 Task: Look for space in Campo Alegre, Brazil from 6th September, 2023 to 10th September, 2023 for 1 adult in price range Rs.10000 to Rs.15000. Place can be private room with 1  bedroom having 1 bed and 1 bathroom. Property type can be house, flat, guest house, hotel. Booking option can be shelf check-in. Required host language is Spanish.
Action: Mouse moved to (423, 94)
Screenshot: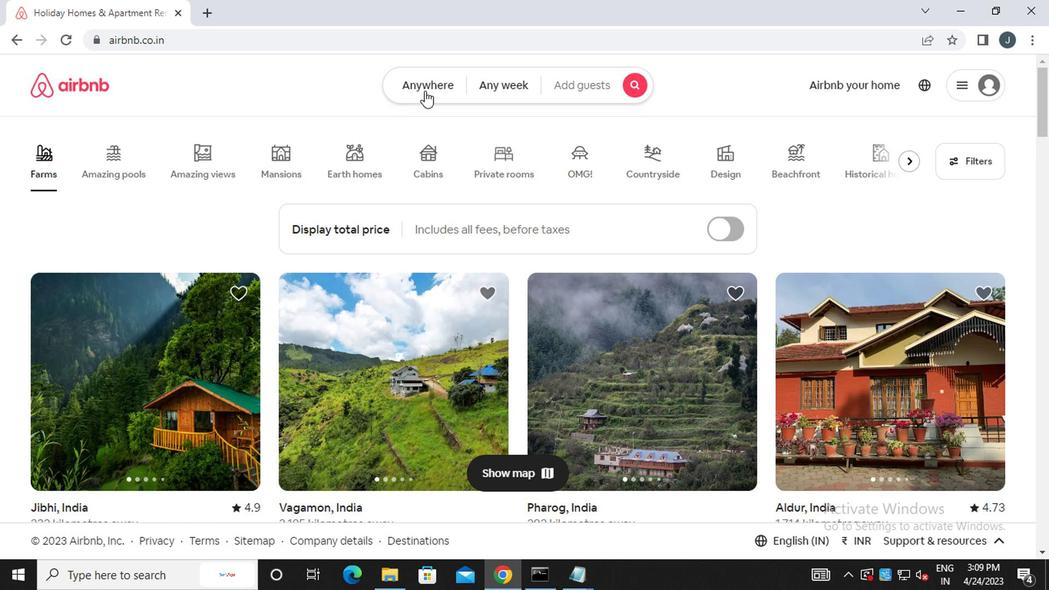 
Action: Mouse pressed left at (423, 94)
Screenshot: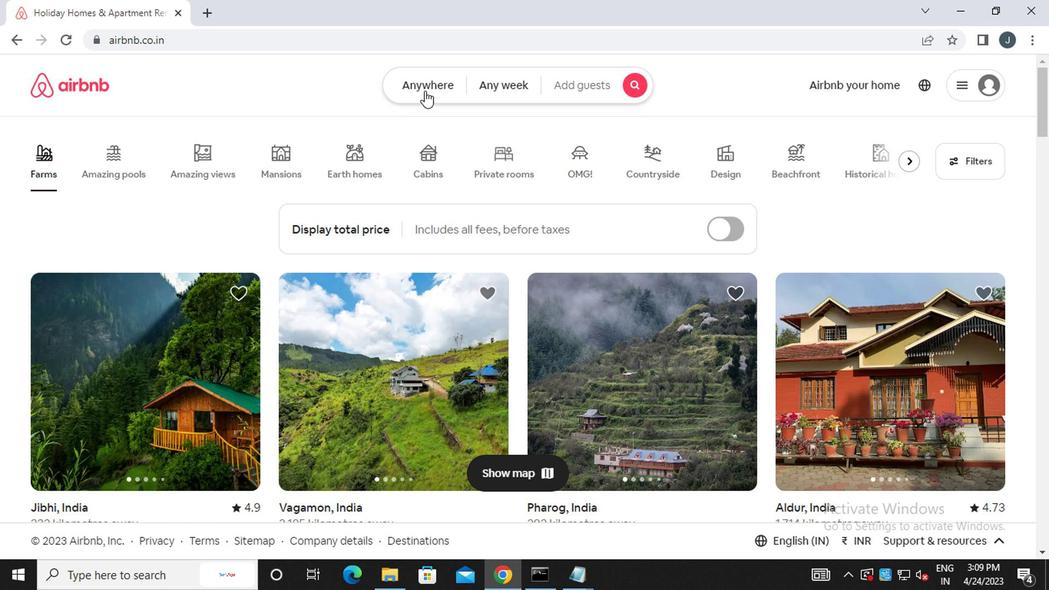 
Action: Mouse moved to (265, 150)
Screenshot: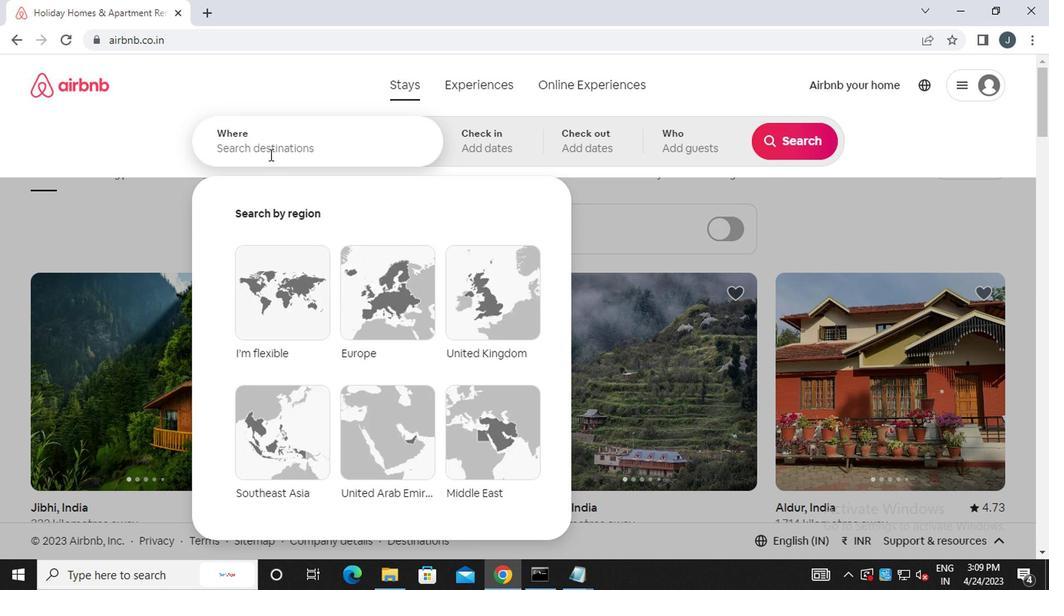 
Action: Mouse pressed left at (265, 150)
Screenshot: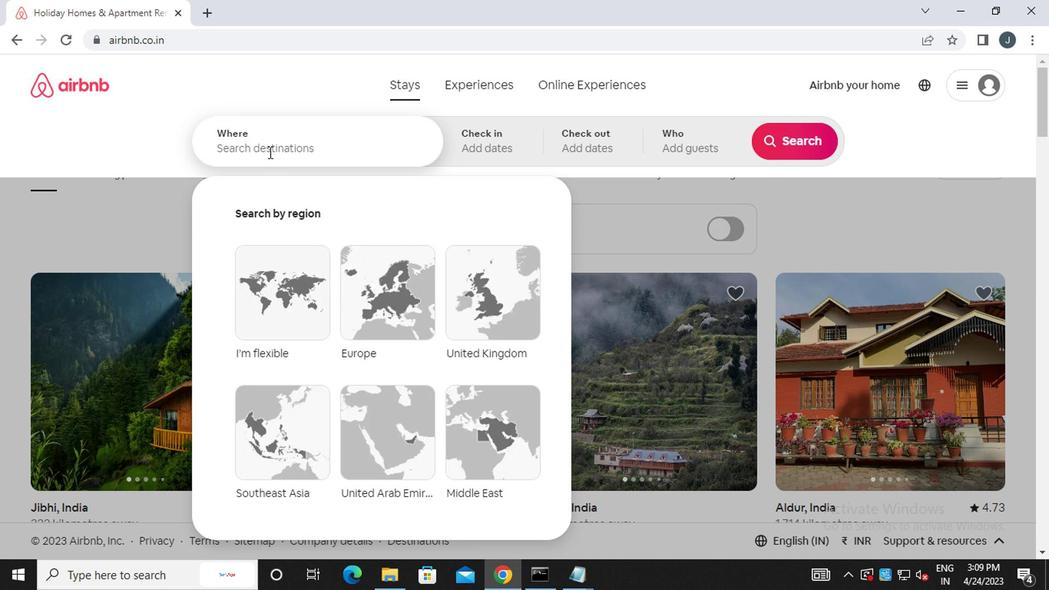 
Action: Key pressed c<Key.caps_lock>ampo<Key.space><Key.caps_lock>l<Key.backspace>a<Key.caps_lock>legre,<Key.caps_lock>b<Key.caps_lock>razil
Screenshot: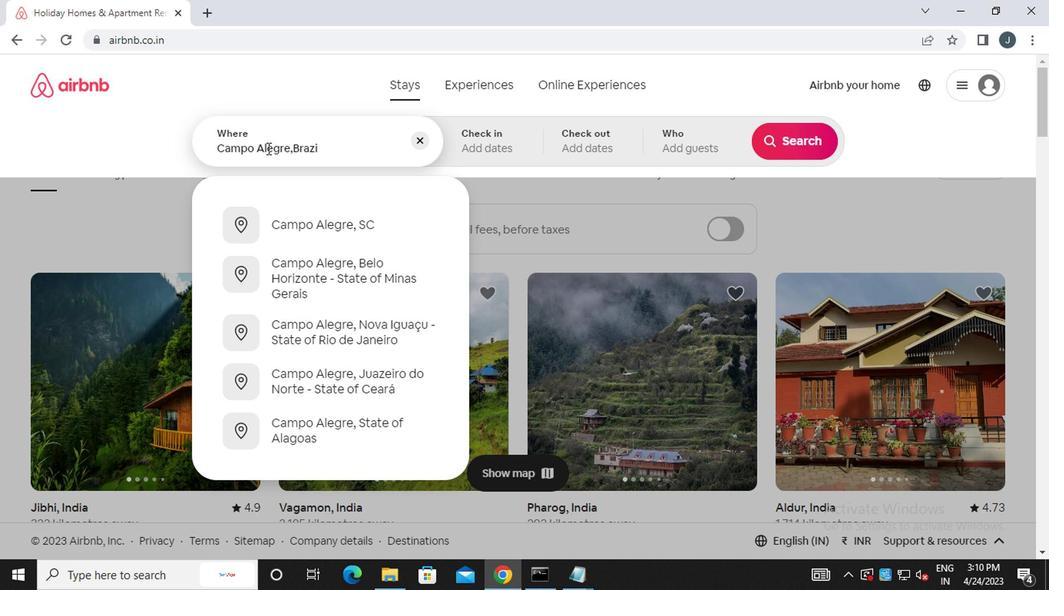 
Action: Mouse moved to (489, 146)
Screenshot: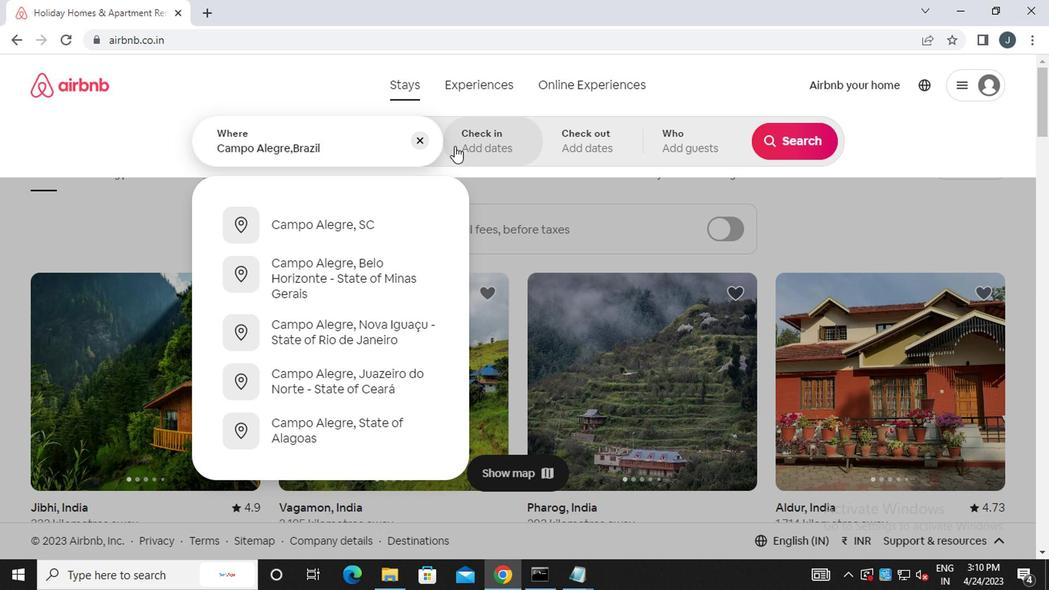 
Action: Mouse pressed left at (489, 146)
Screenshot: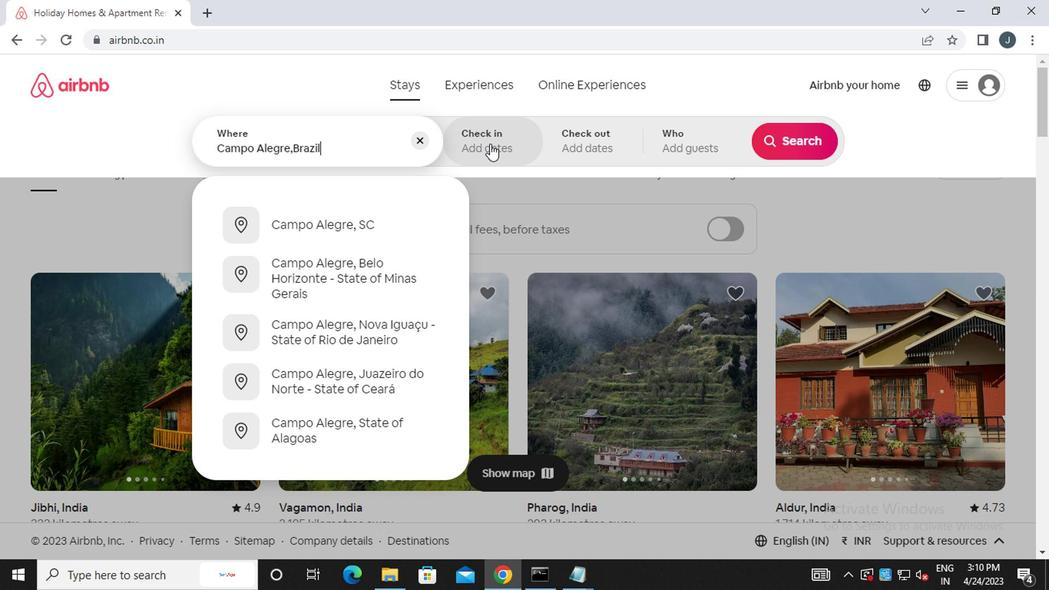 
Action: Mouse moved to (777, 270)
Screenshot: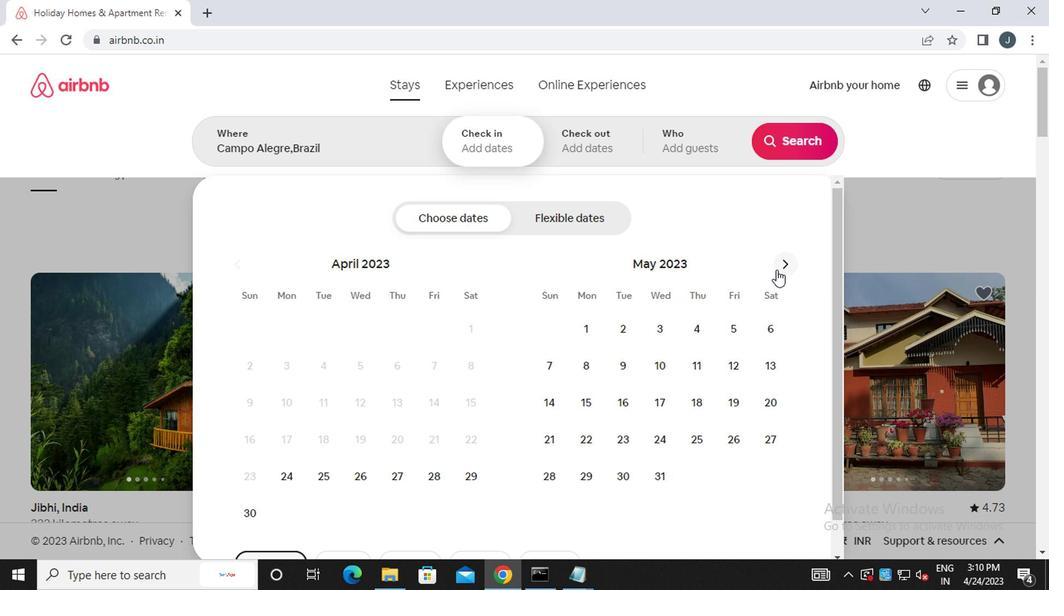 
Action: Mouse pressed left at (777, 270)
Screenshot: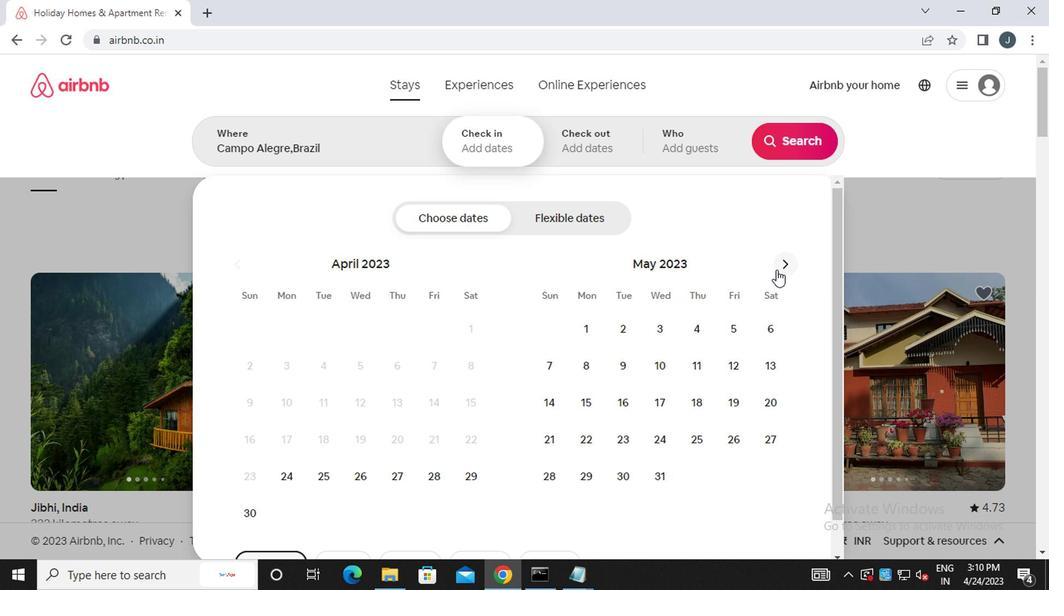 
Action: Mouse moved to (778, 270)
Screenshot: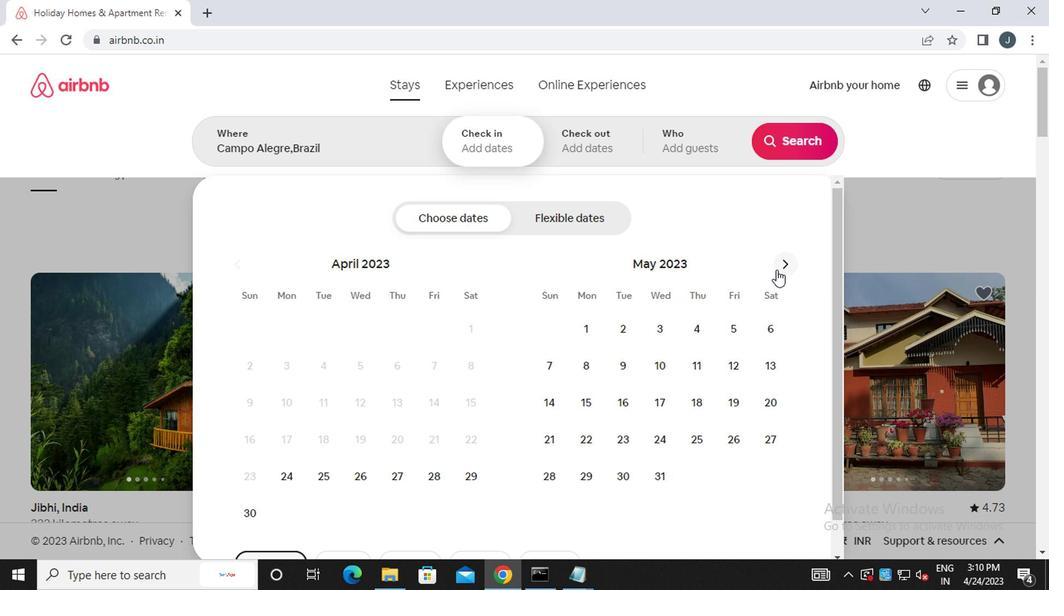 
Action: Mouse pressed left at (778, 270)
Screenshot: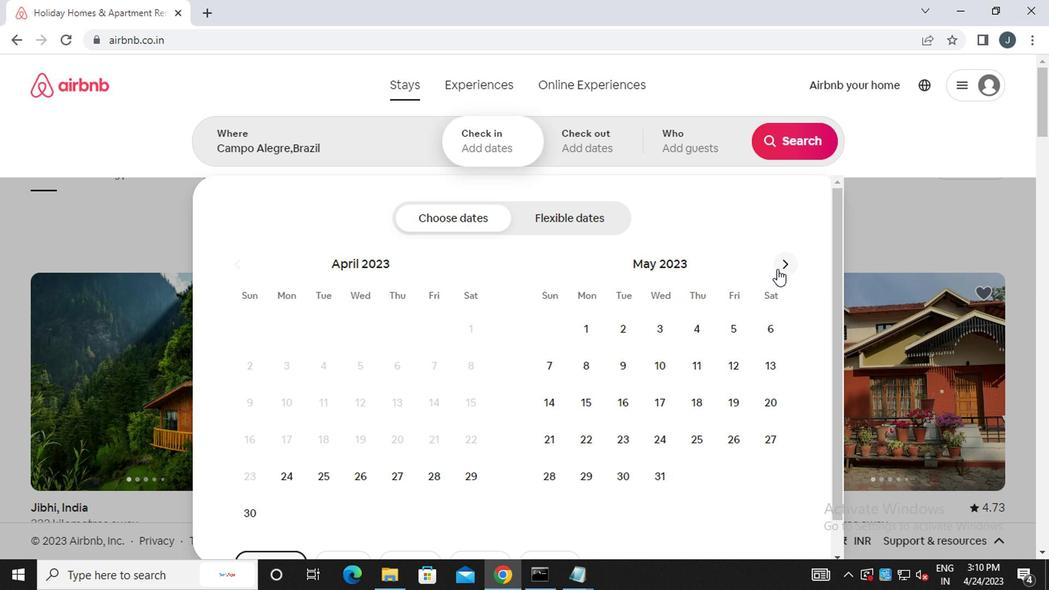 
Action: Mouse moved to (779, 270)
Screenshot: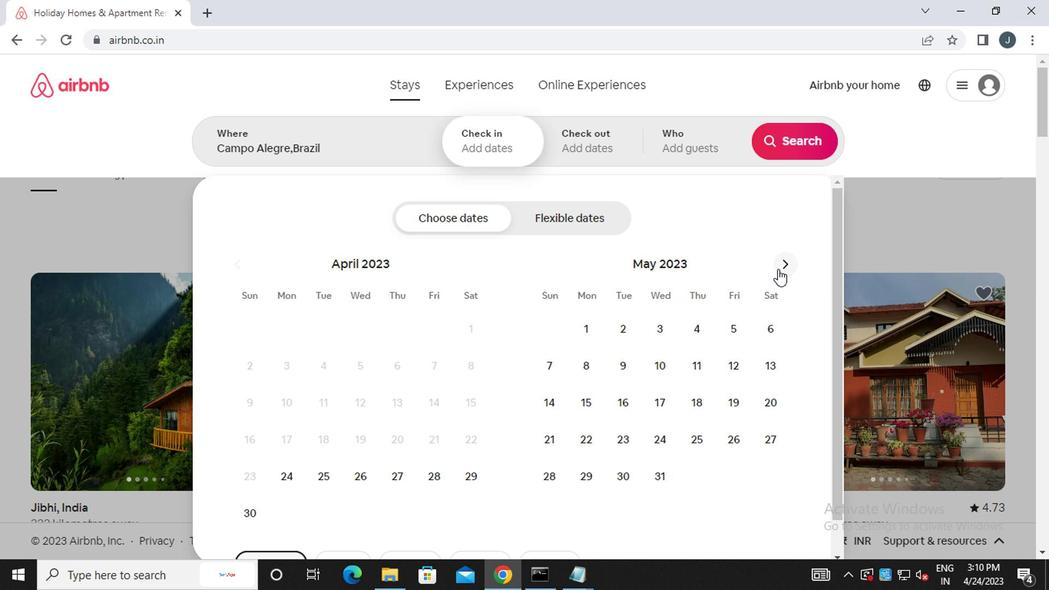 
Action: Mouse pressed left at (779, 270)
Screenshot: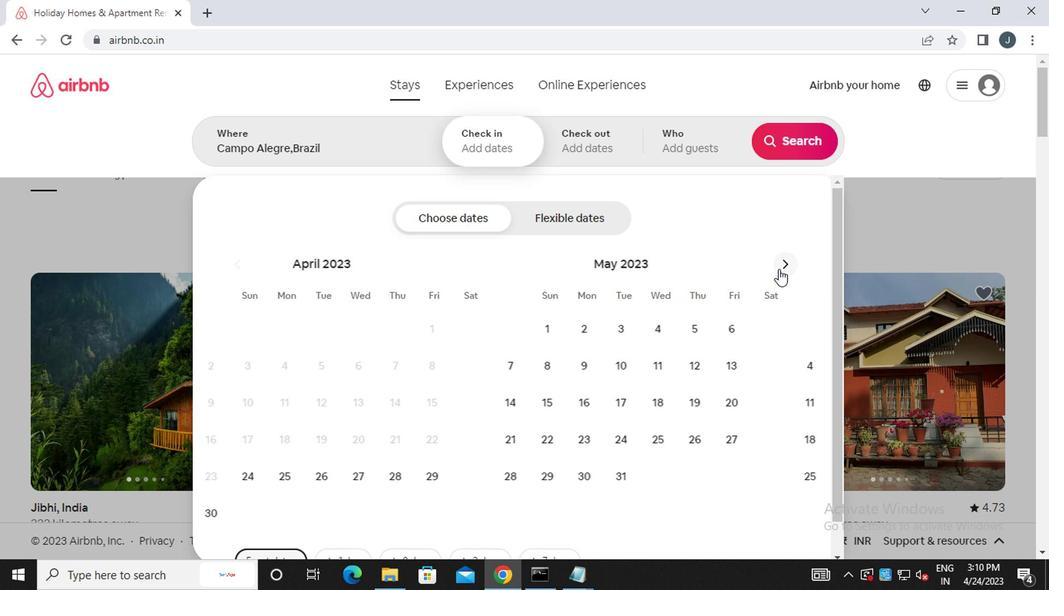 
Action: Mouse moved to (780, 270)
Screenshot: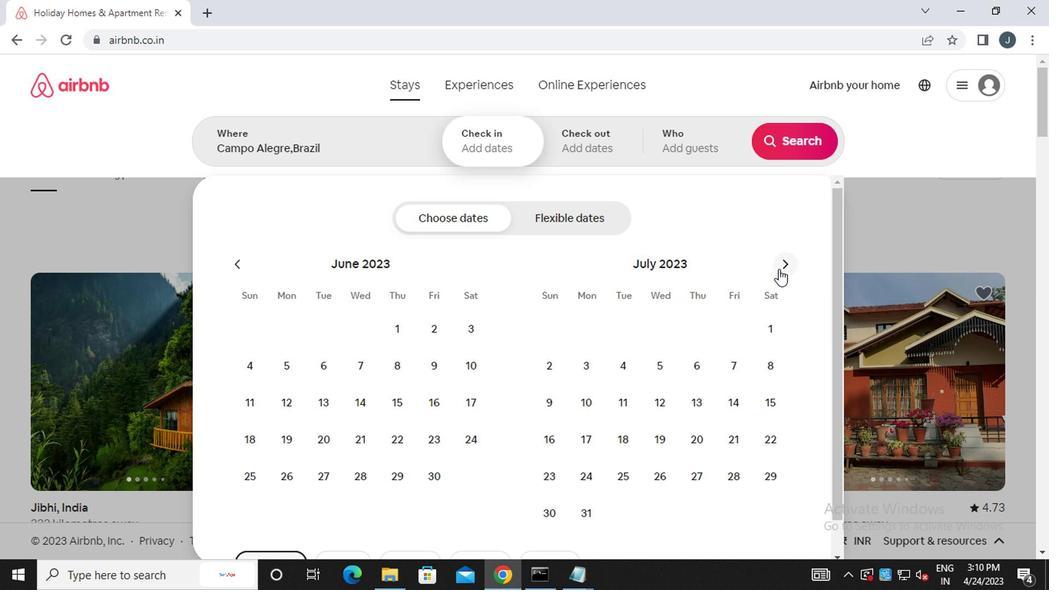 
Action: Mouse pressed left at (780, 270)
Screenshot: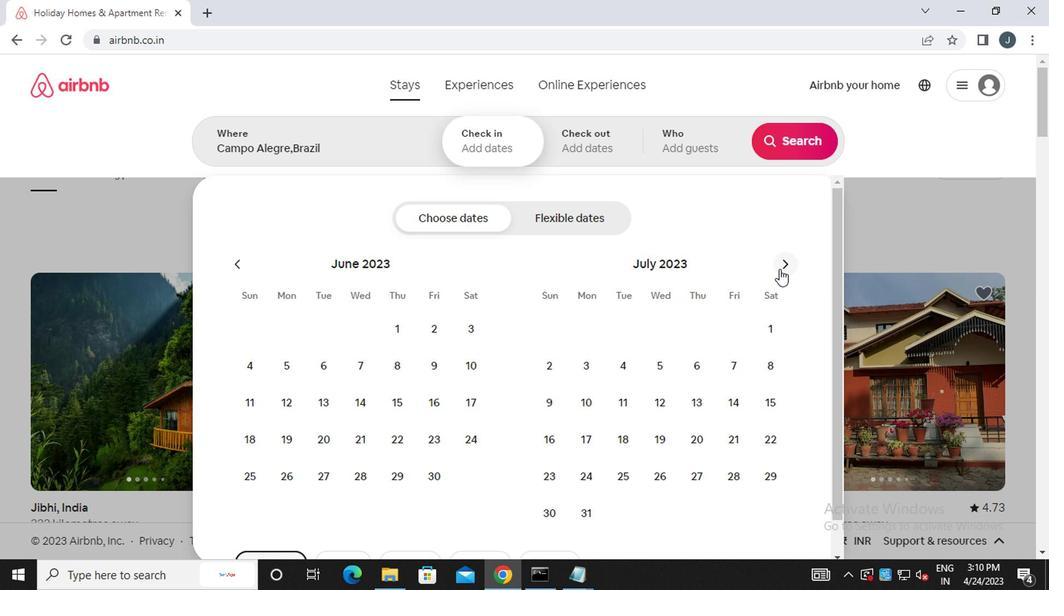 
Action: Mouse moved to (784, 271)
Screenshot: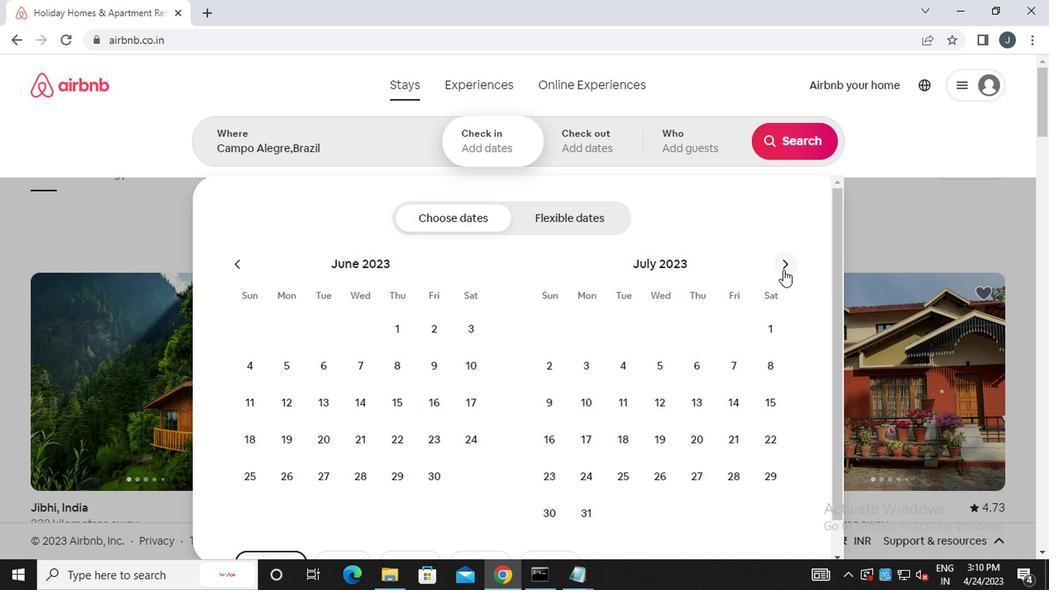 
Action: Mouse pressed left at (784, 271)
Screenshot: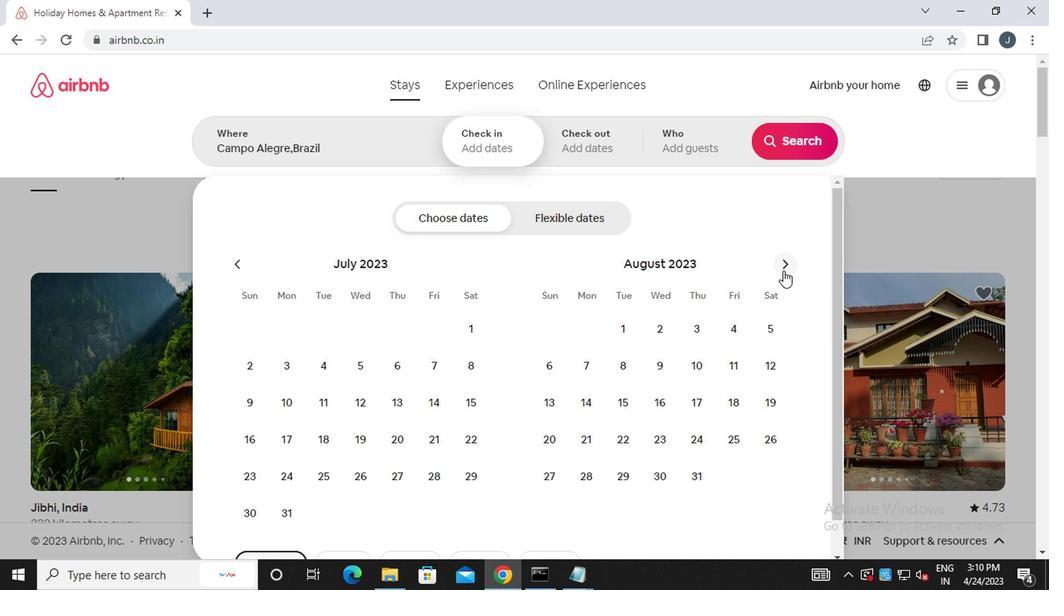 
Action: Mouse moved to (654, 365)
Screenshot: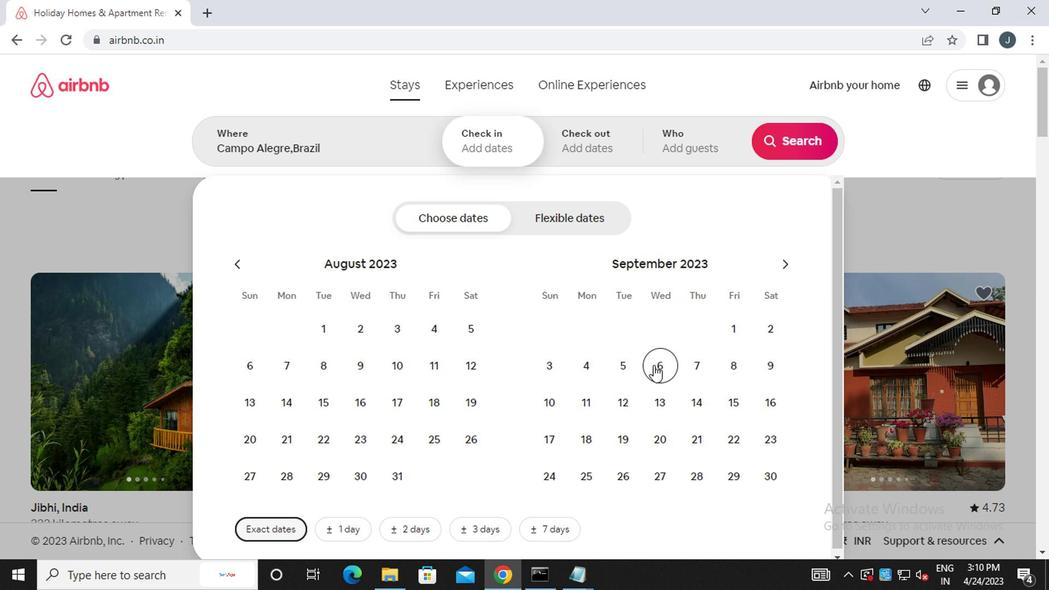 
Action: Mouse pressed left at (654, 365)
Screenshot: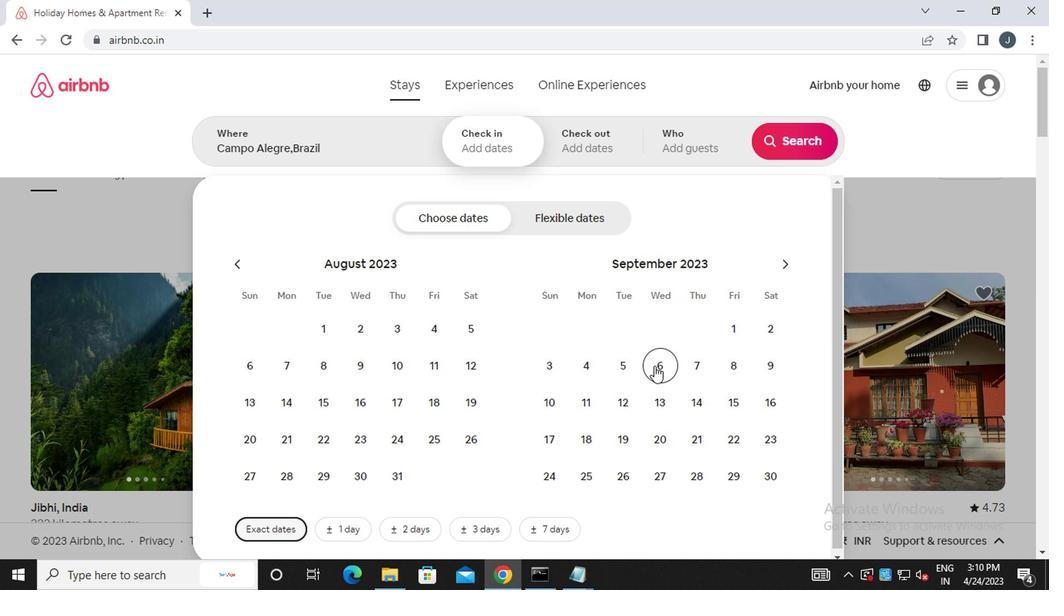 
Action: Mouse moved to (554, 402)
Screenshot: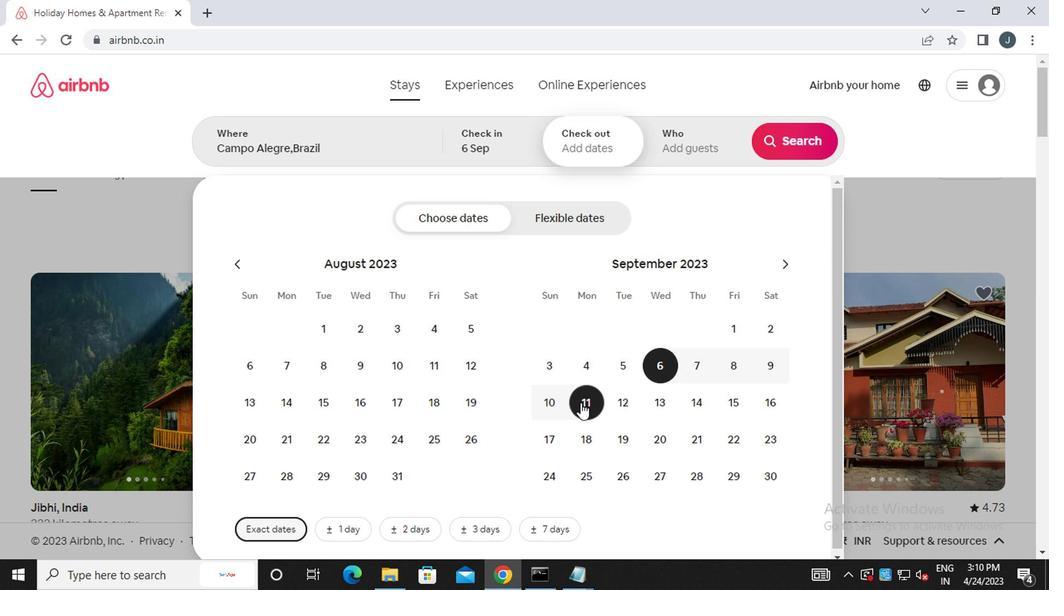
Action: Mouse pressed left at (554, 402)
Screenshot: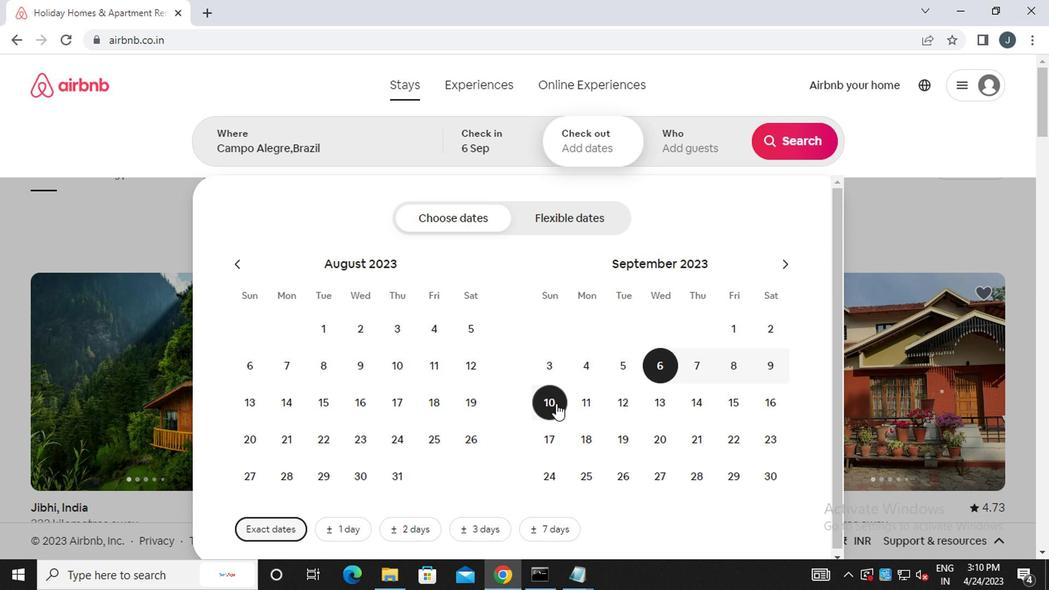 
Action: Mouse moved to (691, 142)
Screenshot: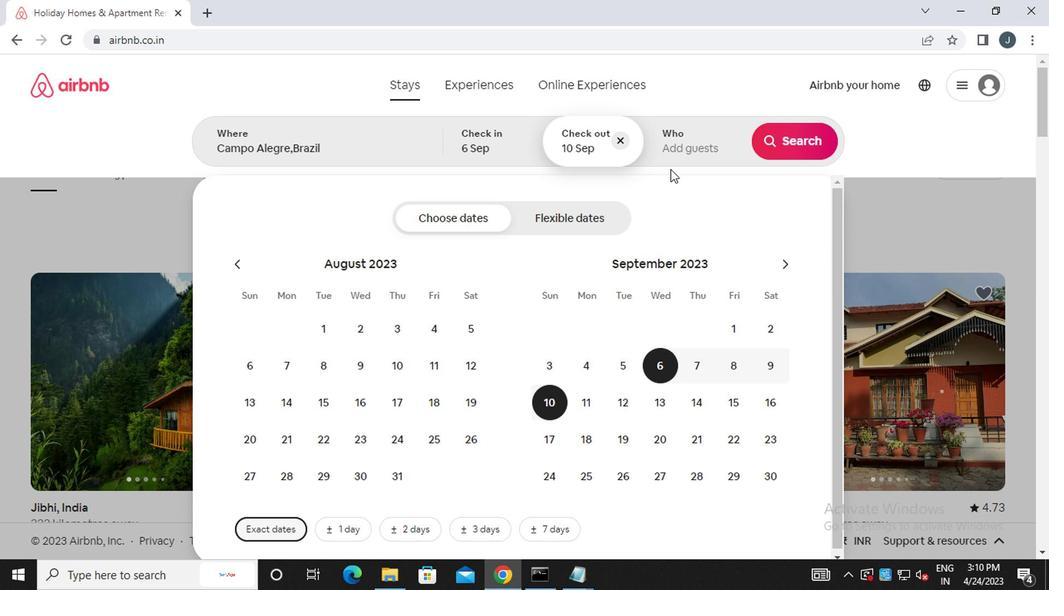 
Action: Mouse pressed left at (691, 142)
Screenshot: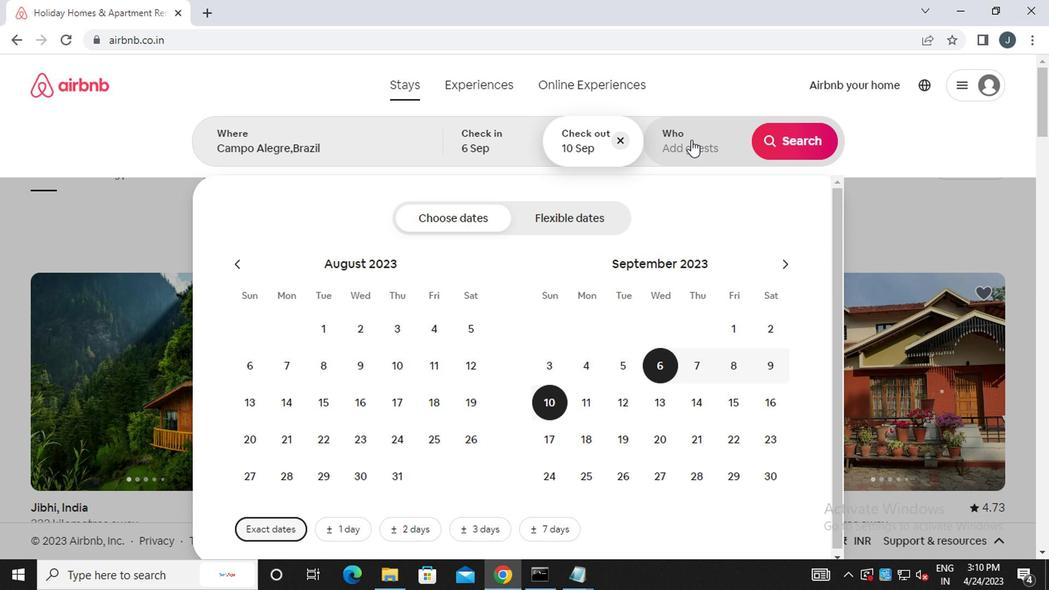 
Action: Mouse moved to (803, 221)
Screenshot: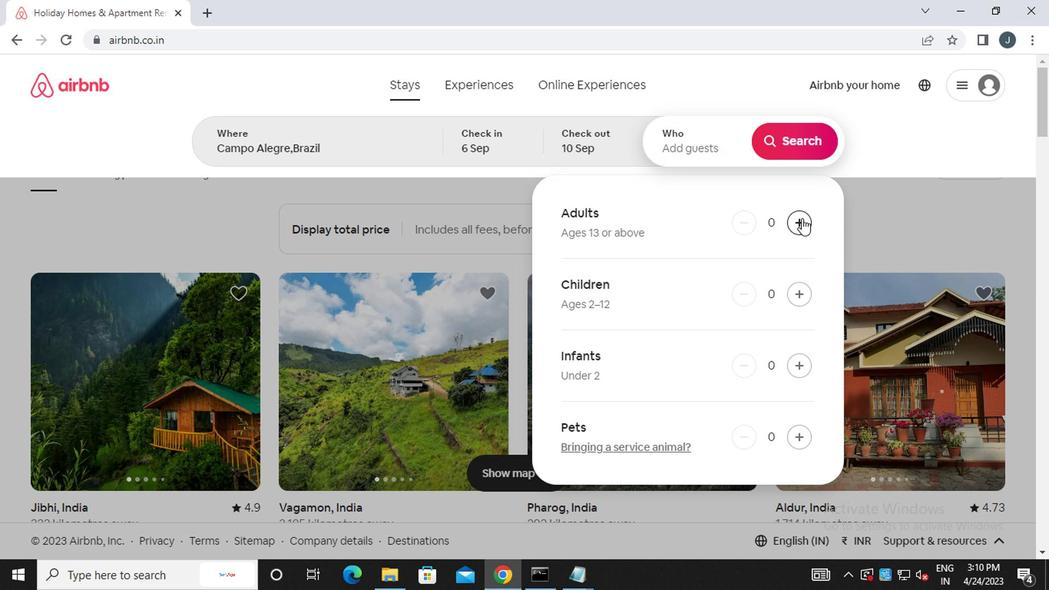 
Action: Mouse pressed left at (803, 221)
Screenshot: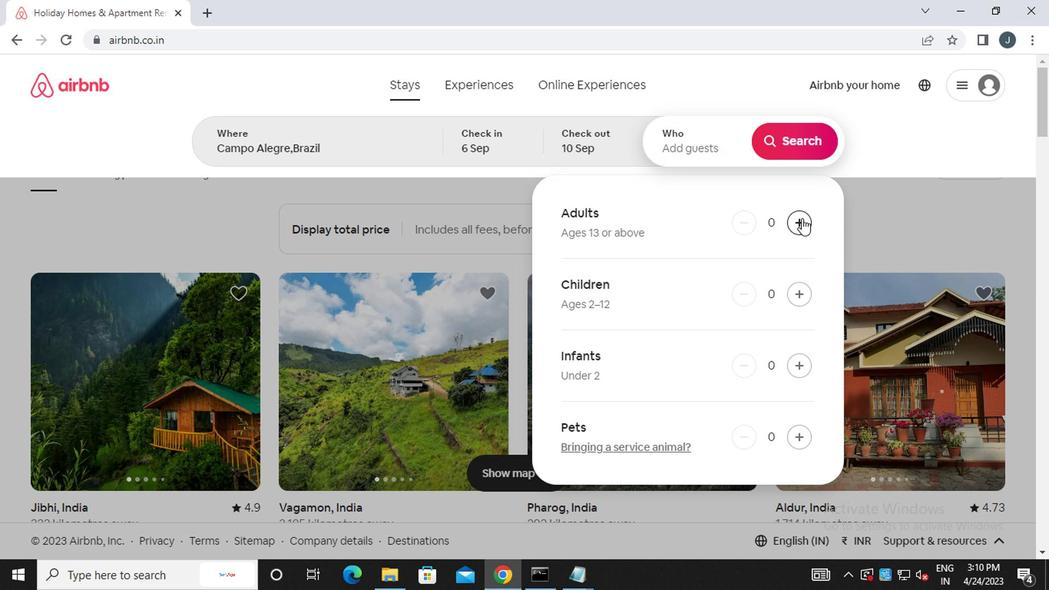 
Action: Mouse moved to (801, 149)
Screenshot: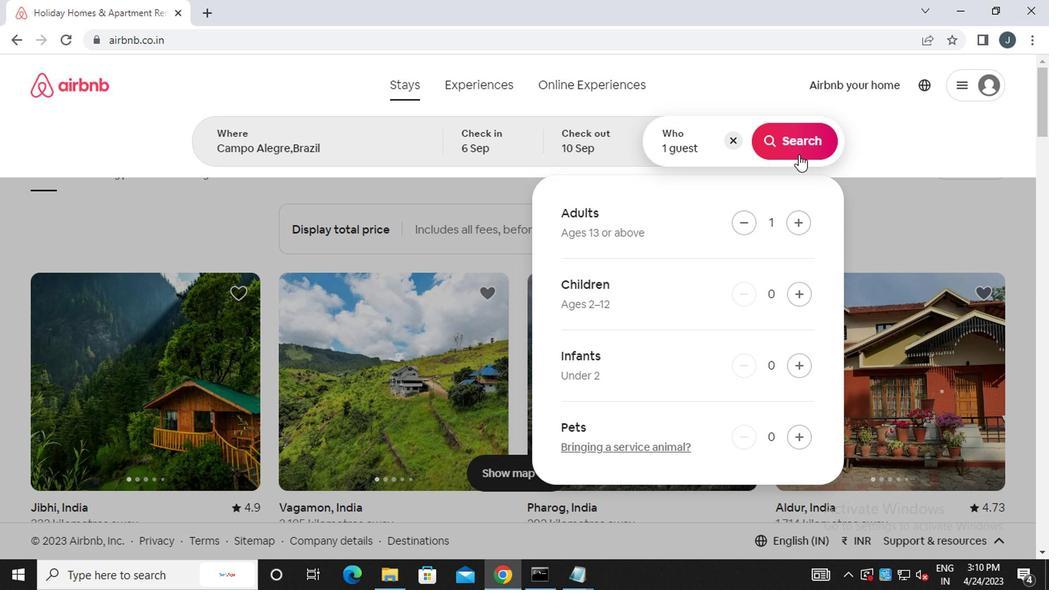 
Action: Mouse pressed left at (801, 149)
Screenshot: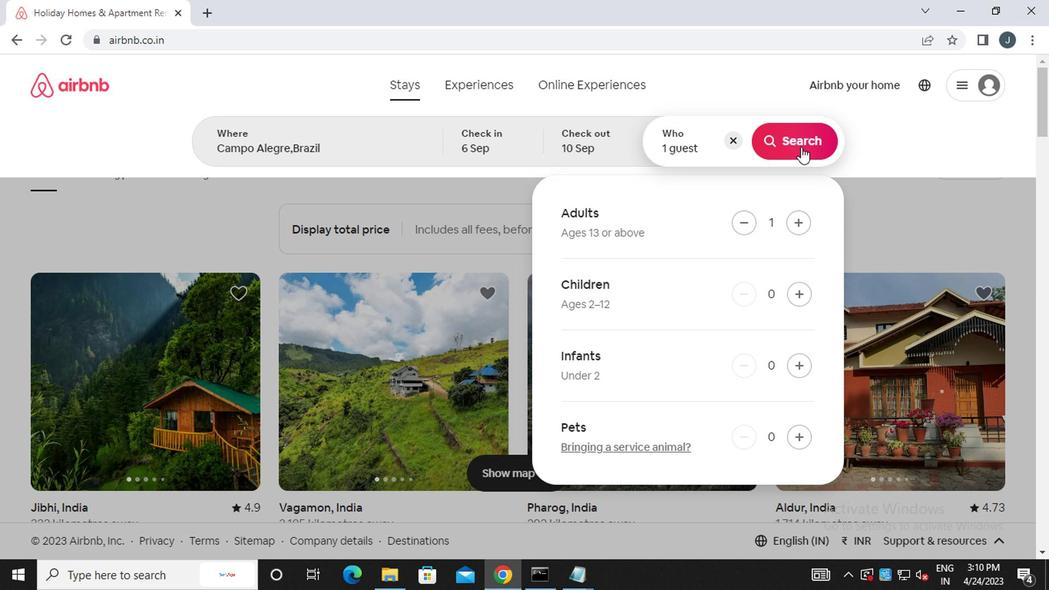 
Action: Mouse moved to (1004, 154)
Screenshot: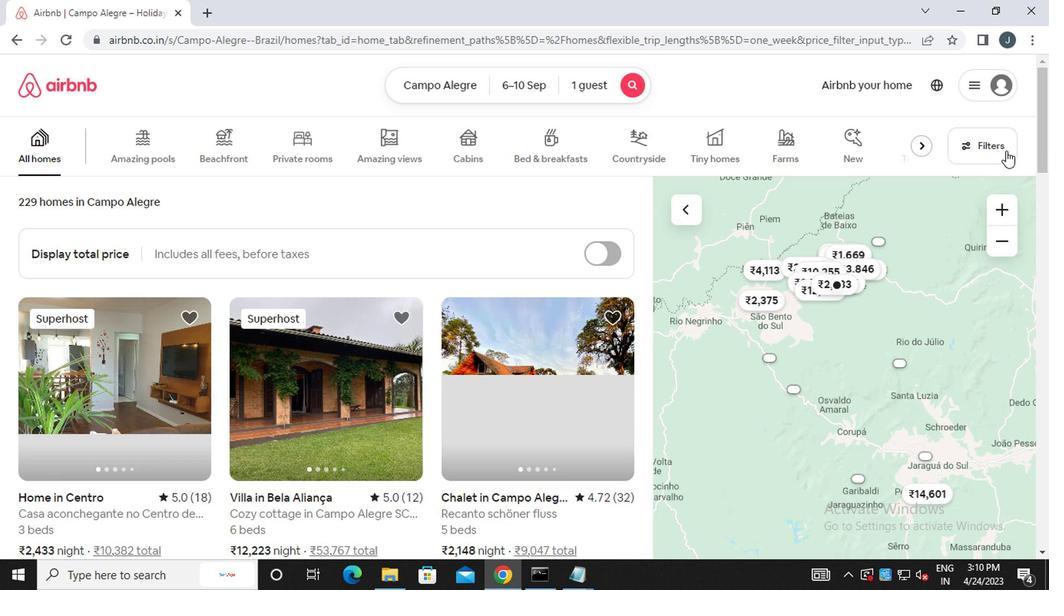 
Action: Mouse pressed left at (1004, 154)
Screenshot: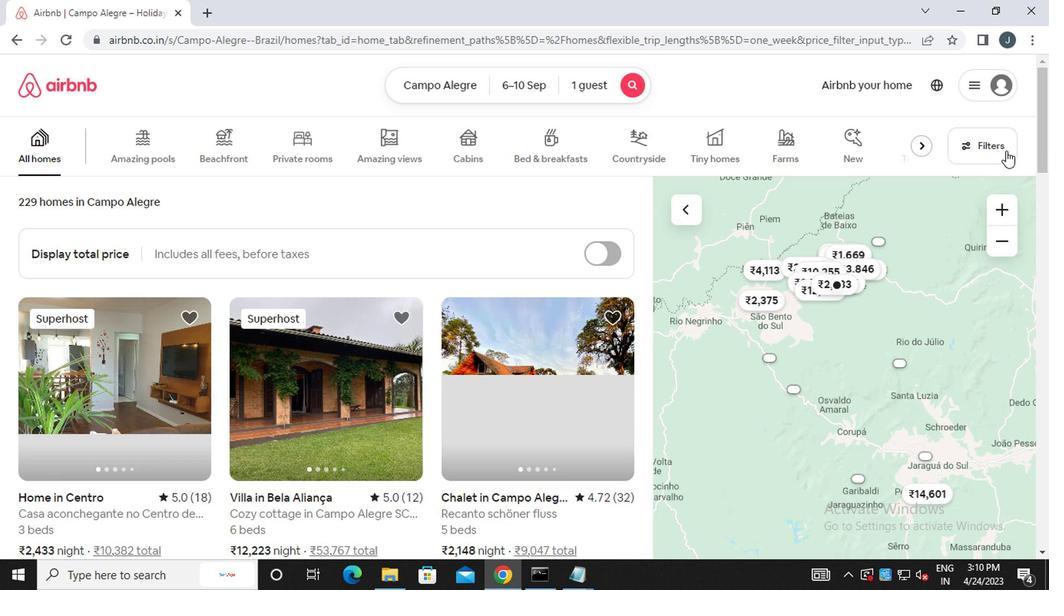 
Action: Mouse moved to (352, 338)
Screenshot: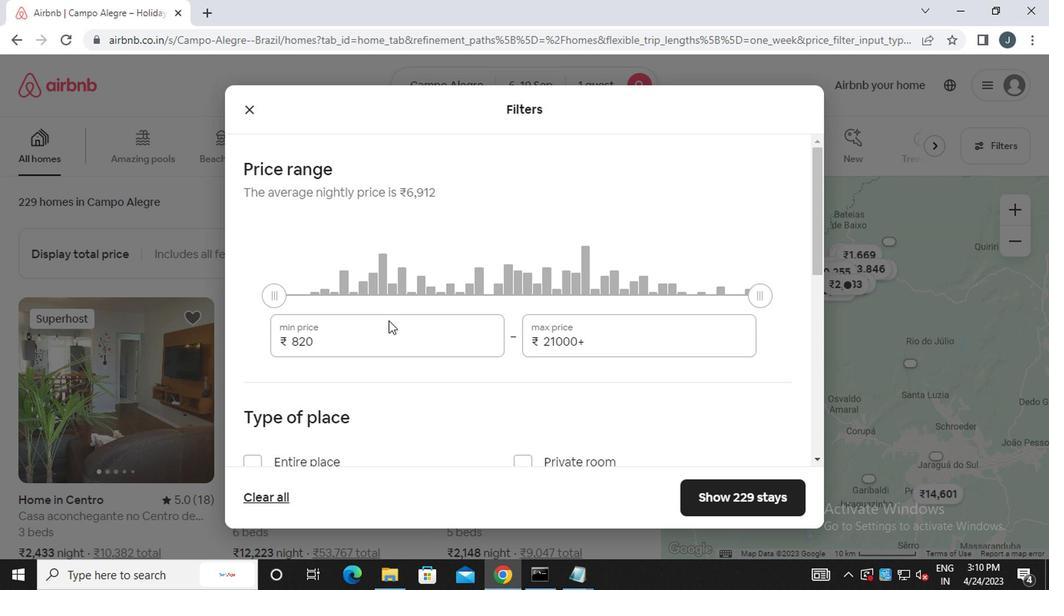 
Action: Mouse pressed left at (352, 338)
Screenshot: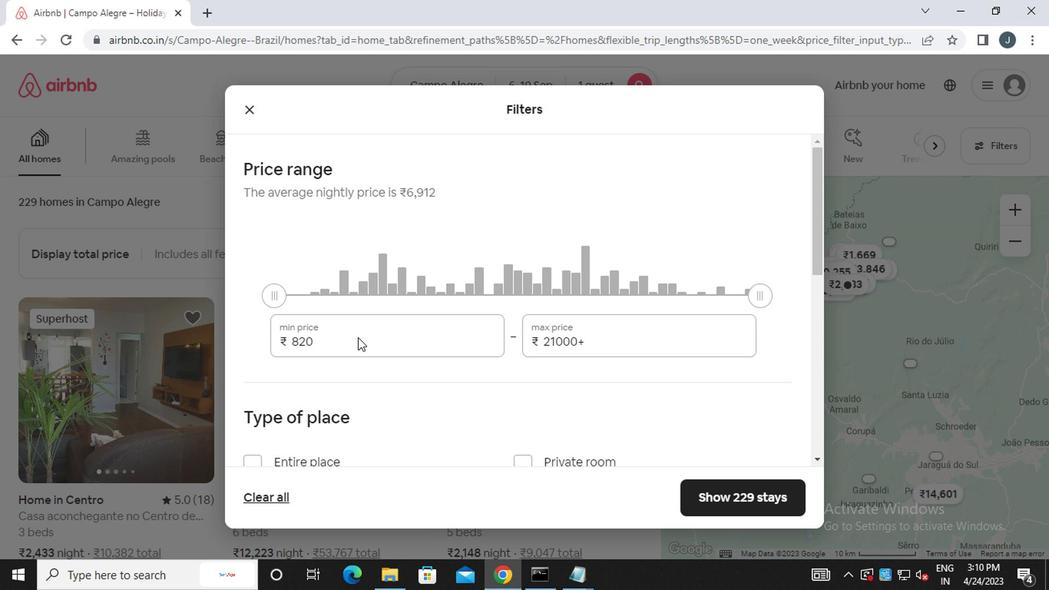 
Action: Mouse moved to (351, 338)
Screenshot: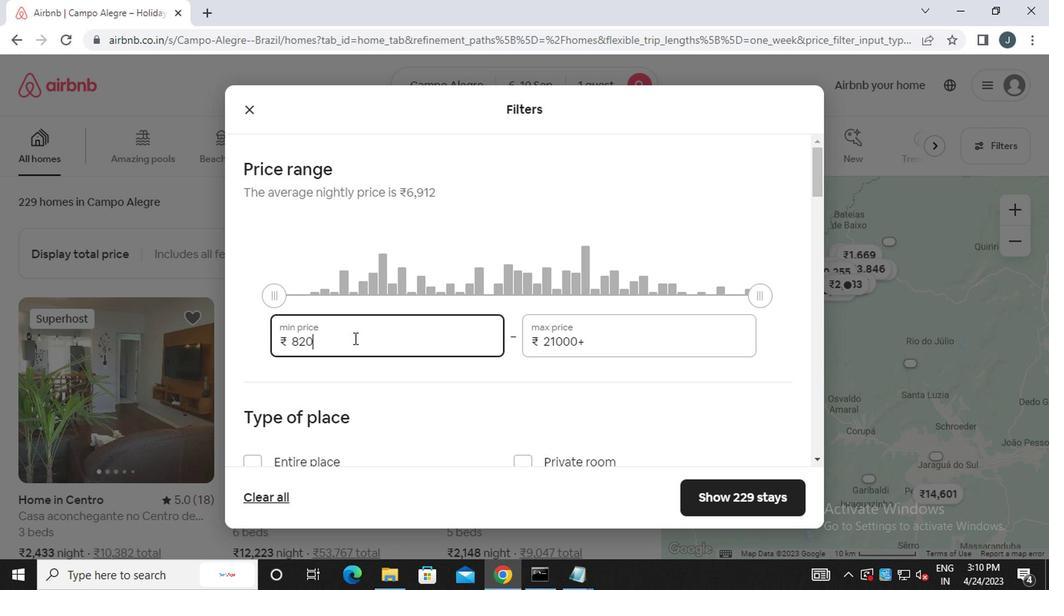 
Action: Key pressed <Key.backspace><Key.backspace><Key.backspace><<97>><<96>><<96>><<96>><<96>>
Screenshot: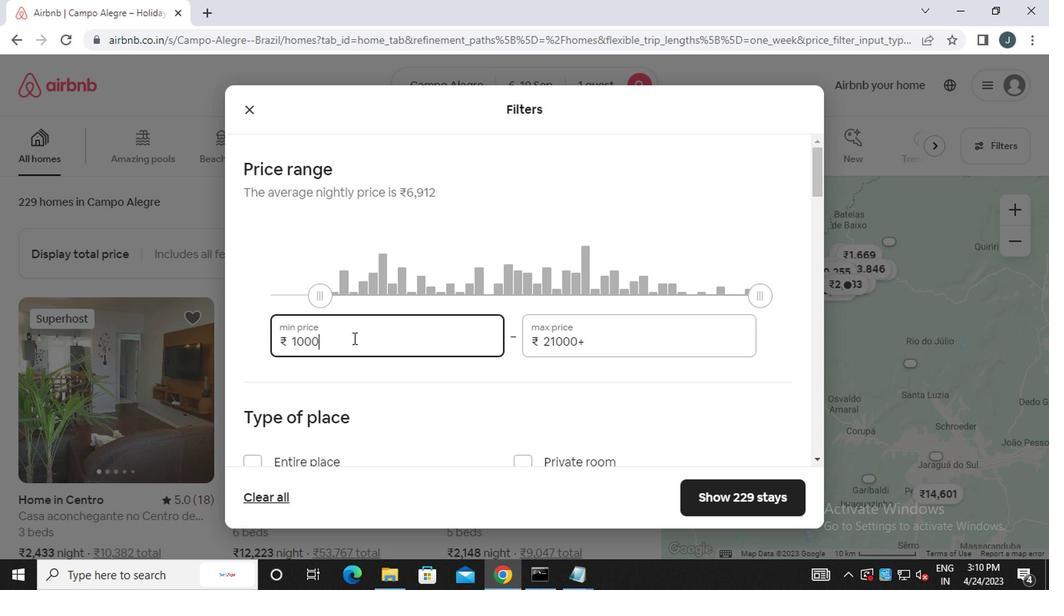
Action: Mouse moved to (588, 342)
Screenshot: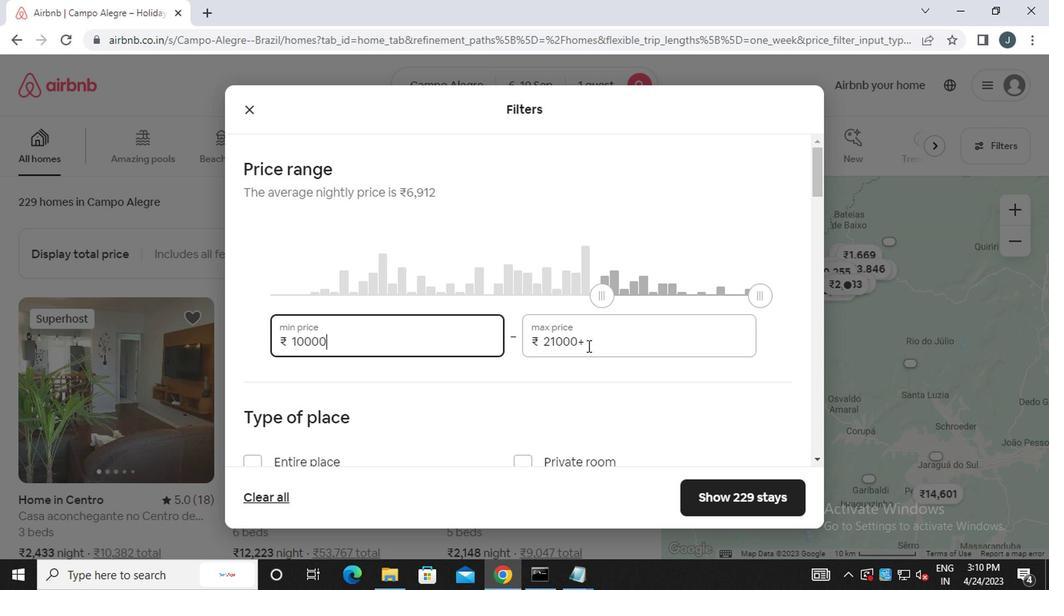 
Action: Mouse pressed left at (588, 342)
Screenshot: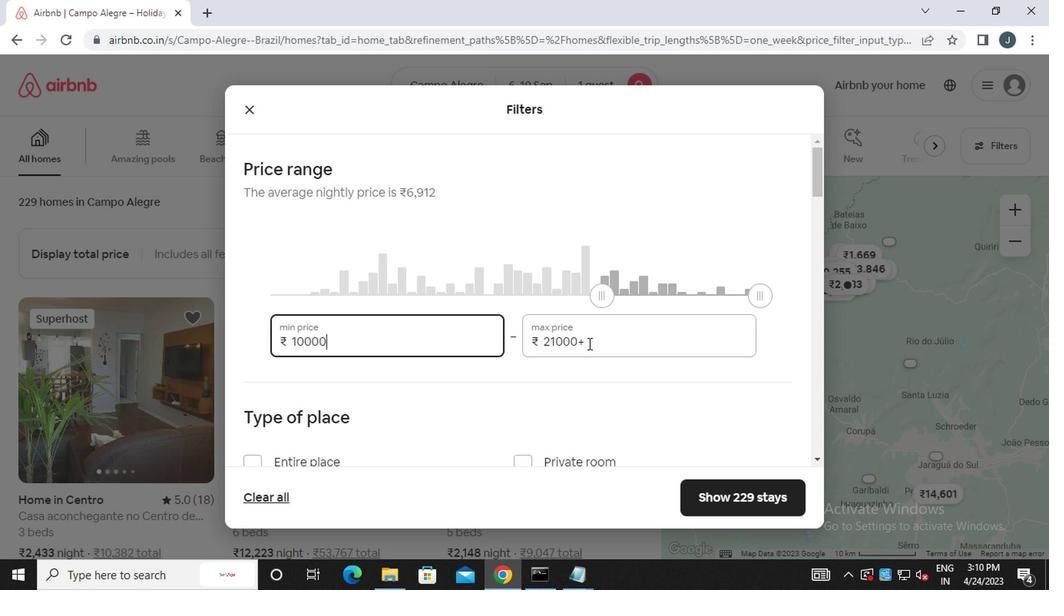
Action: Mouse moved to (587, 342)
Screenshot: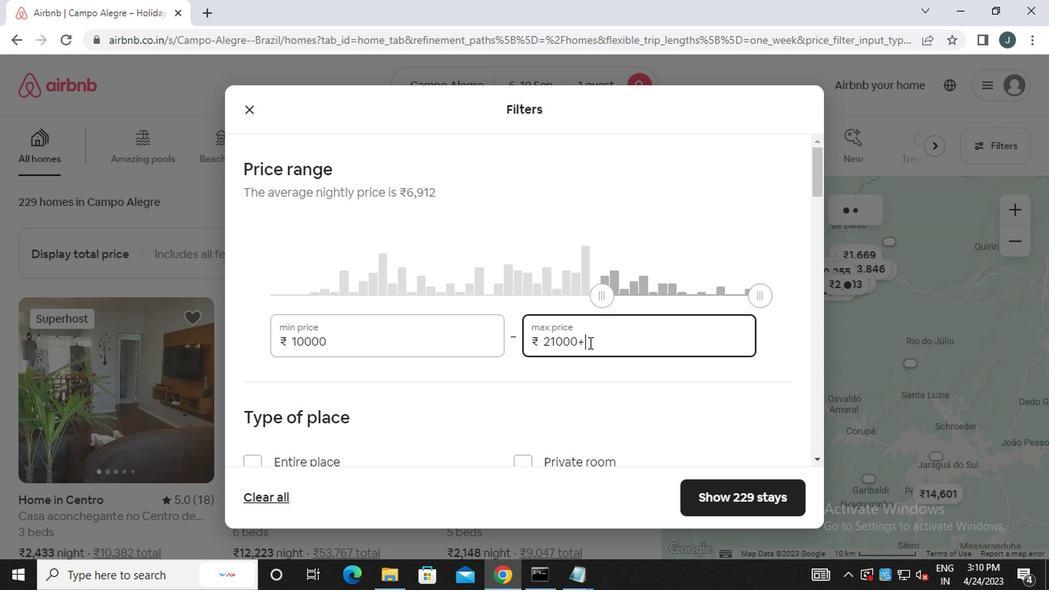 
Action: Key pressed <Key.backspace><Key.backspace><Key.backspace><Key.backspace><Key.backspace><Key.backspace><Key.backspace><Key.backspace><Key.backspace><Key.backspace><Key.backspace><<97>><<101>><<96>><<96>><<96>>
Screenshot: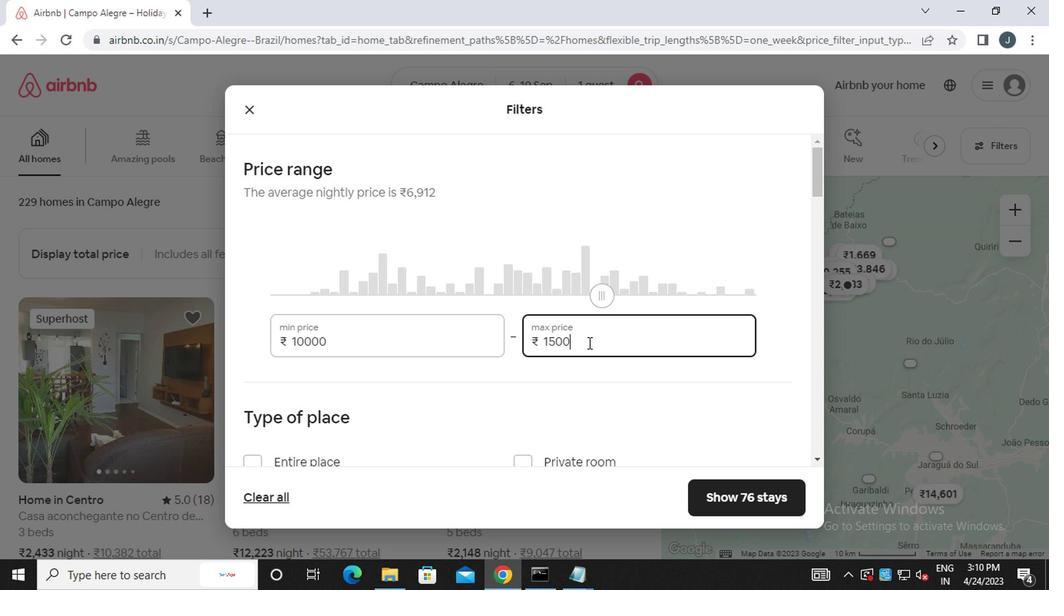 
Action: Mouse moved to (460, 428)
Screenshot: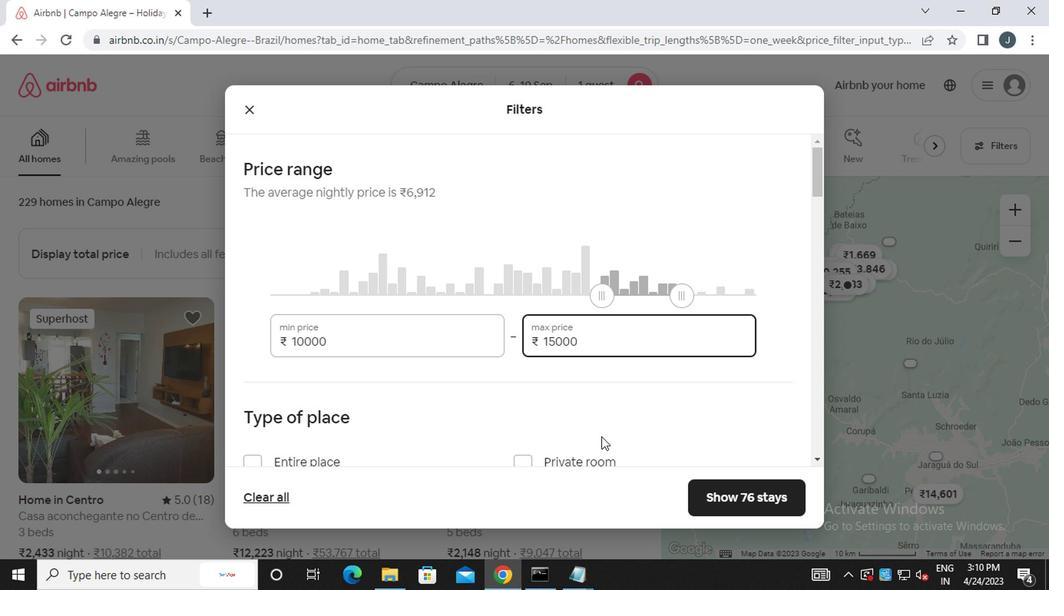 
Action: Mouse scrolled (460, 428) with delta (0, 0)
Screenshot: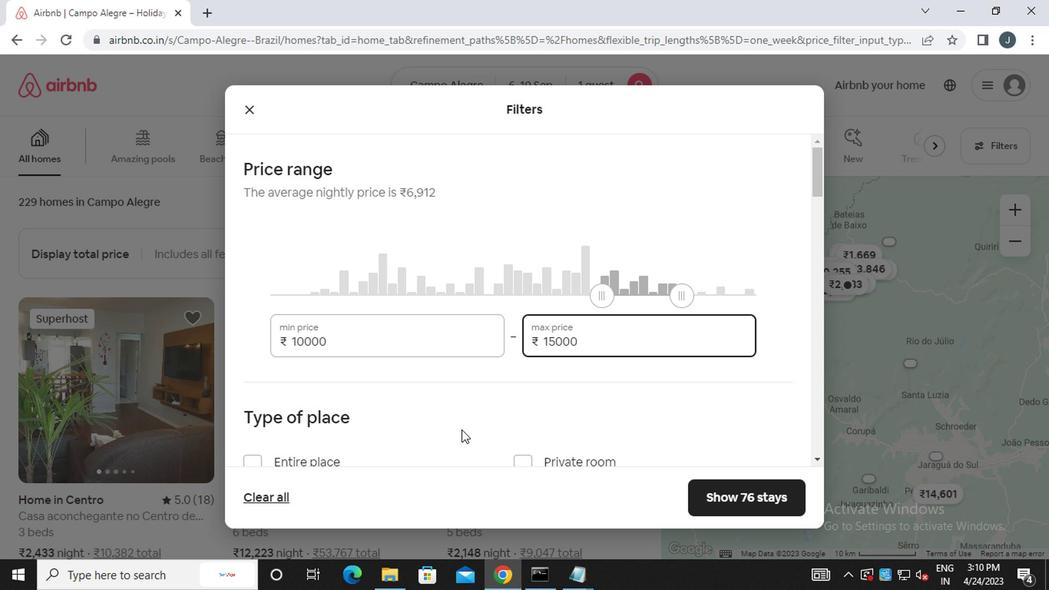 
Action: Mouse scrolled (460, 428) with delta (0, 0)
Screenshot: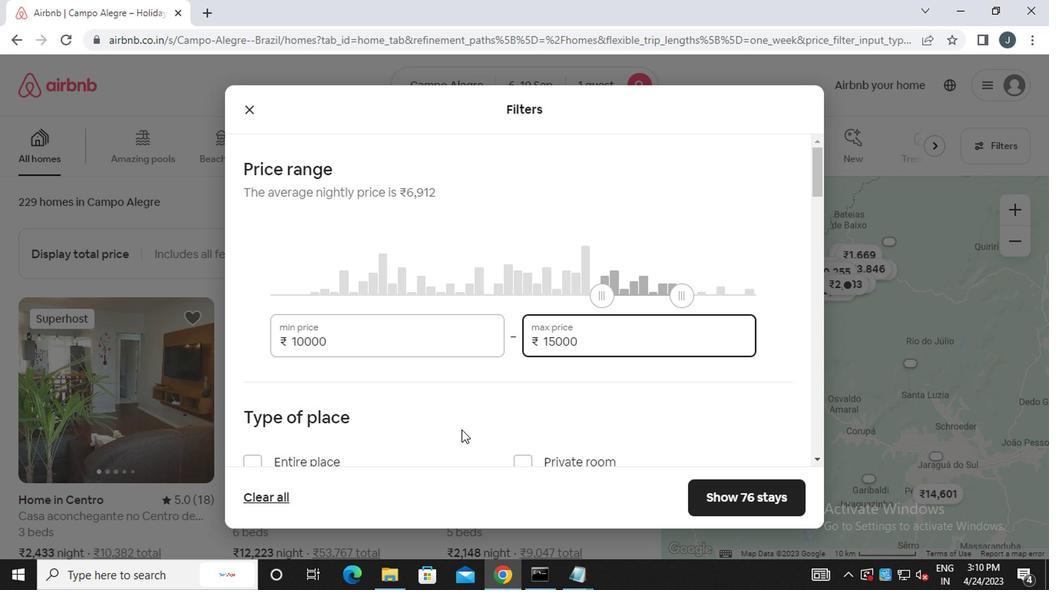 
Action: Mouse moved to (522, 308)
Screenshot: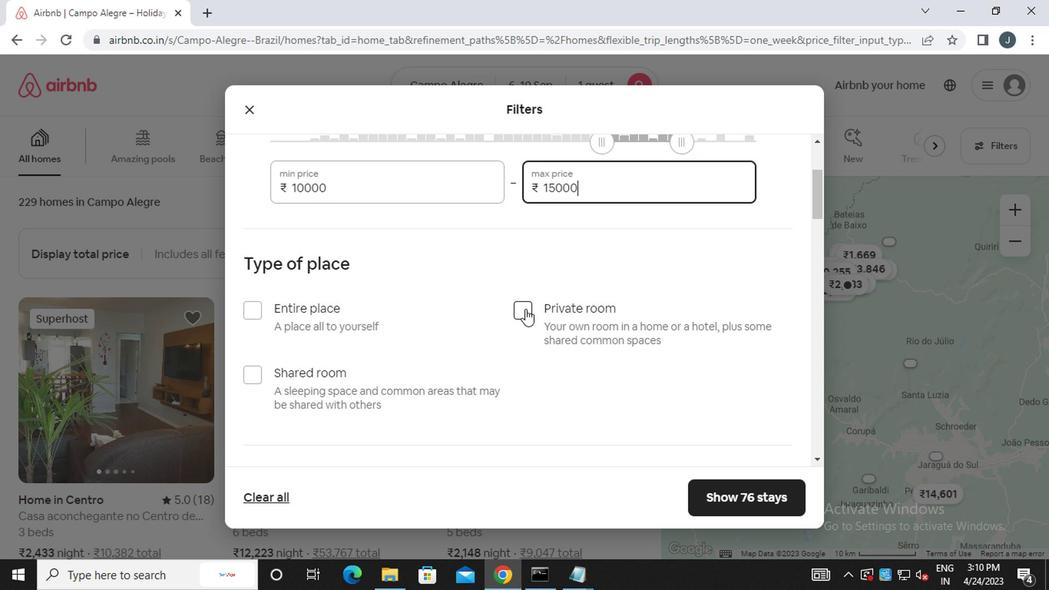 
Action: Mouse pressed left at (522, 308)
Screenshot: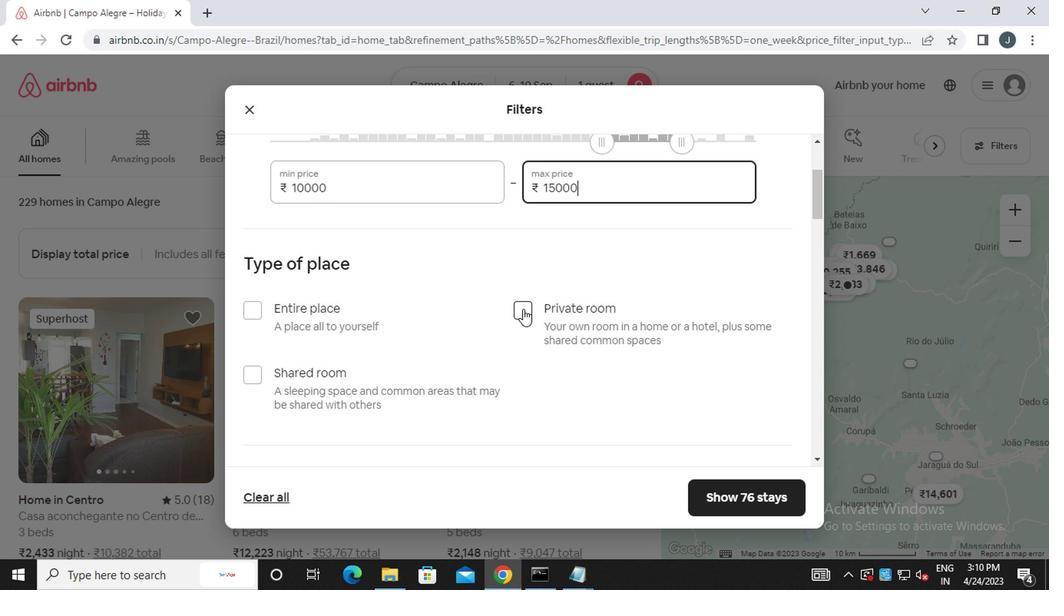 
Action: Mouse moved to (399, 405)
Screenshot: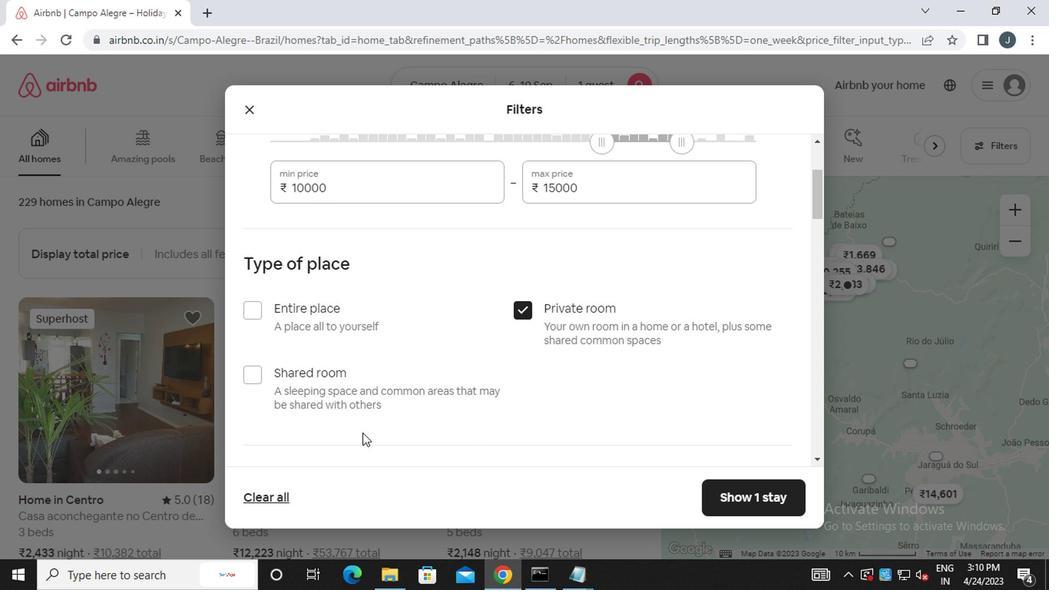 
Action: Mouse scrolled (399, 404) with delta (0, 0)
Screenshot: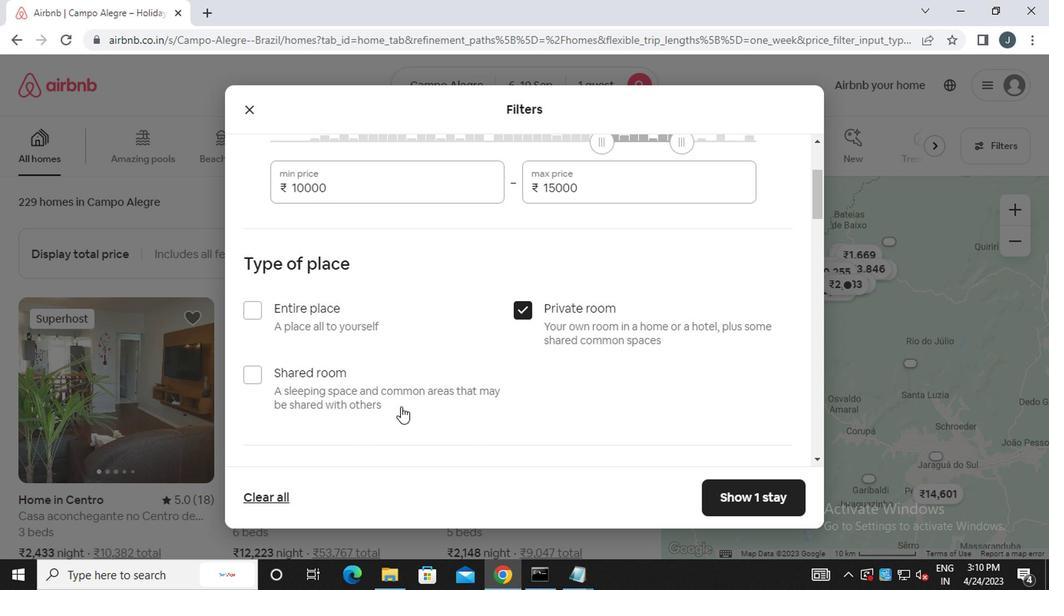 
Action: Mouse scrolled (399, 404) with delta (0, 0)
Screenshot: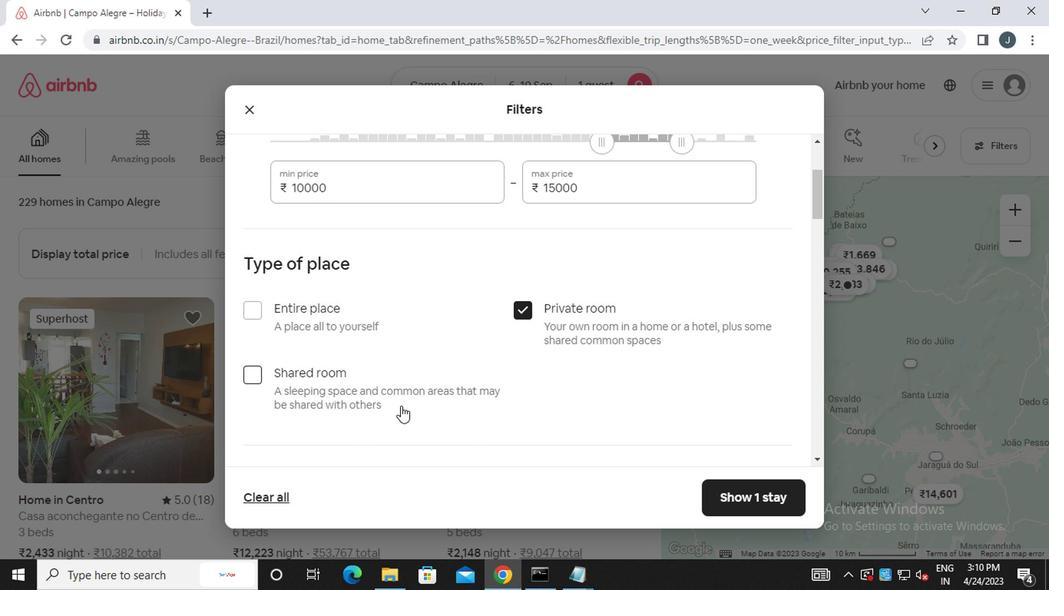 
Action: Mouse scrolled (399, 404) with delta (0, 0)
Screenshot: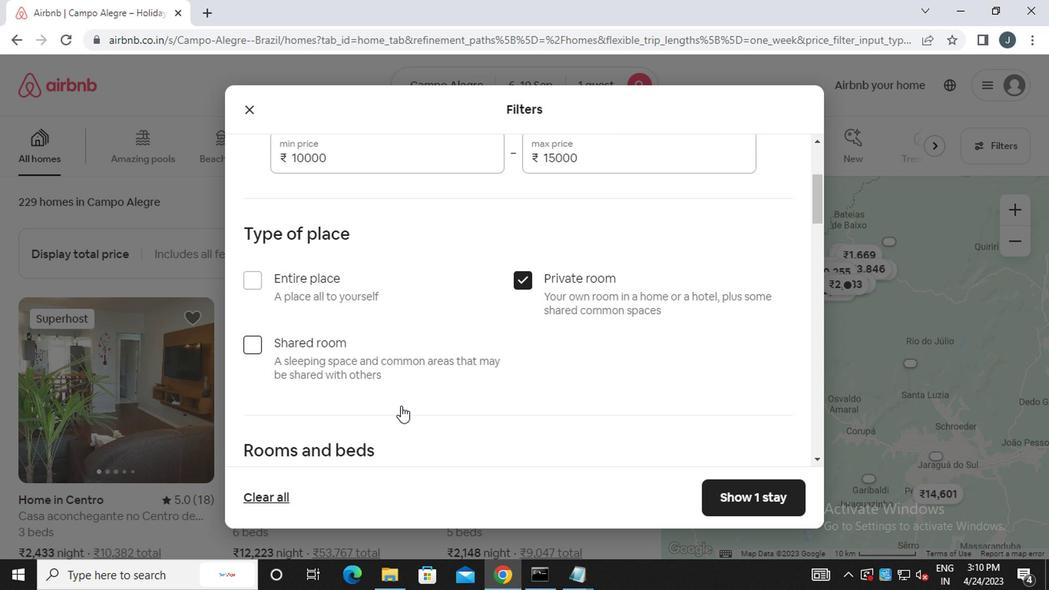 
Action: Mouse moved to (343, 338)
Screenshot: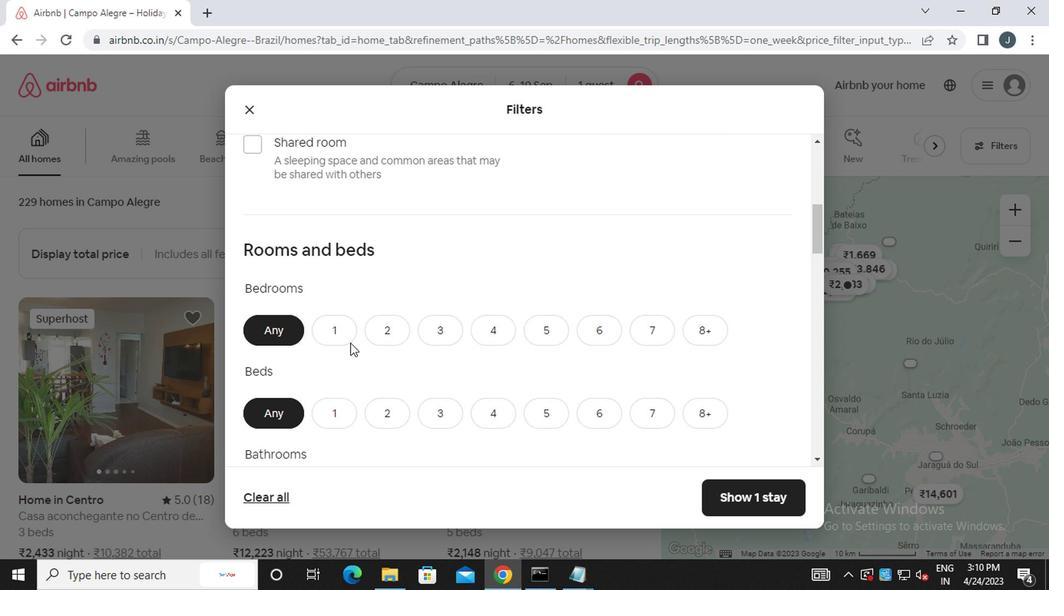 
Action: Mouse pressed left at (343, 338)
Screenshot: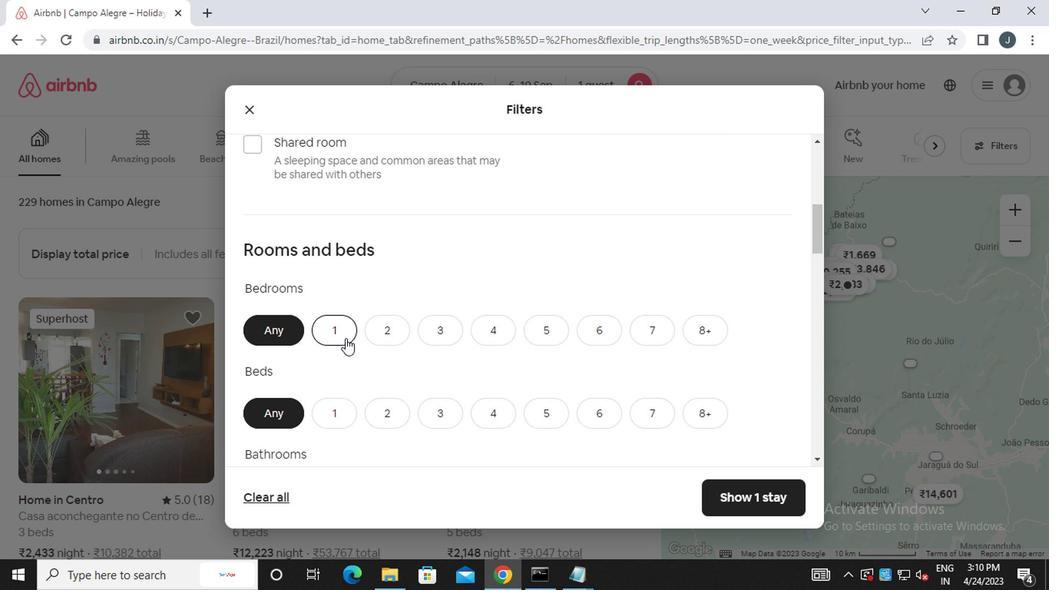 
Action: Mouse moved to (325, 418)
Screenshot: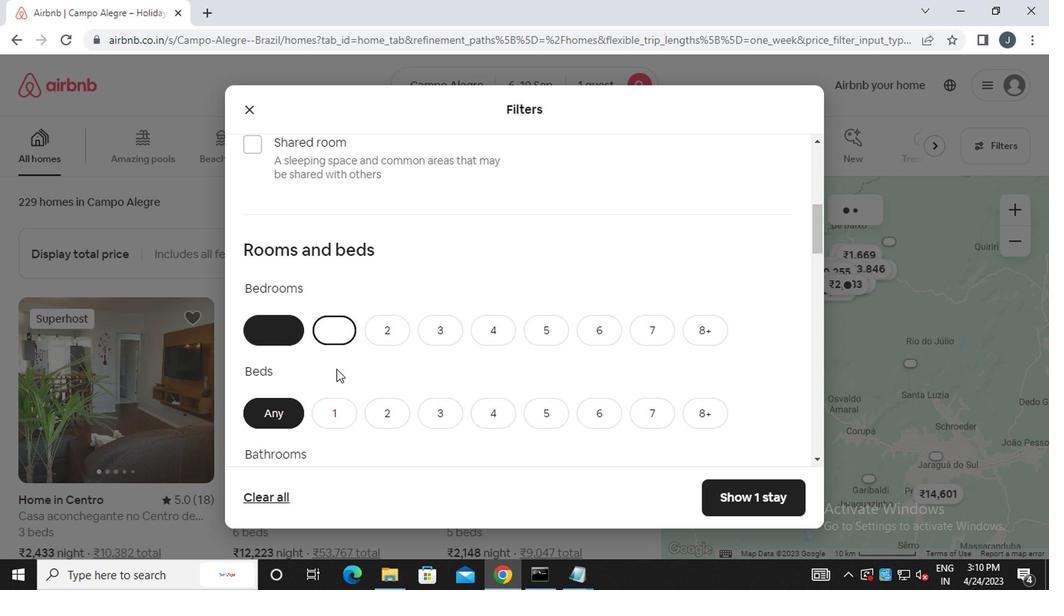 
Action: Mouse pressed left at (325, 418)
Screenshot: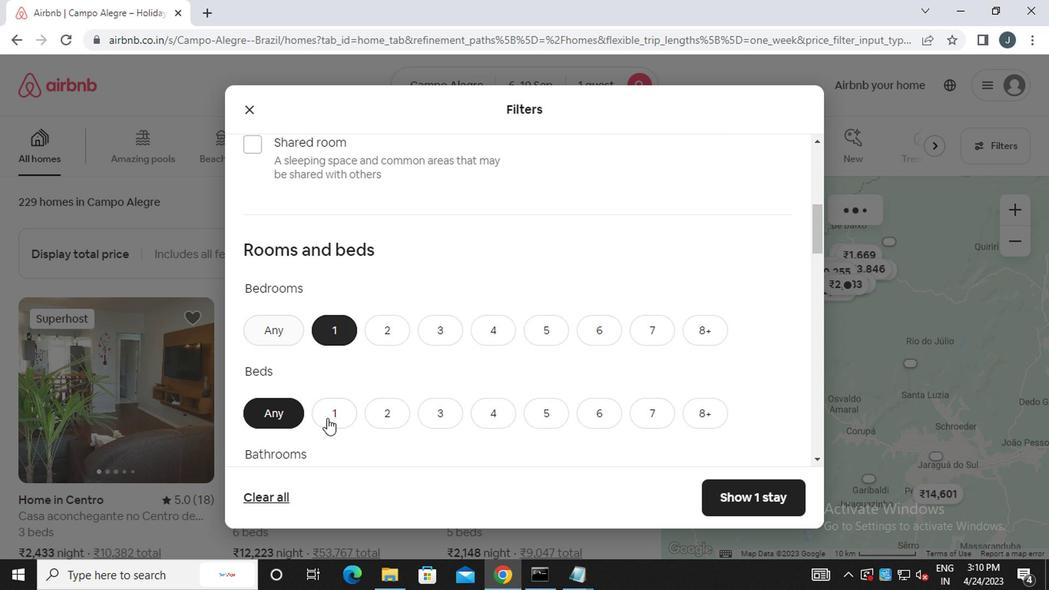 
Action: Mouse moved to (330, 413)
Screenshot: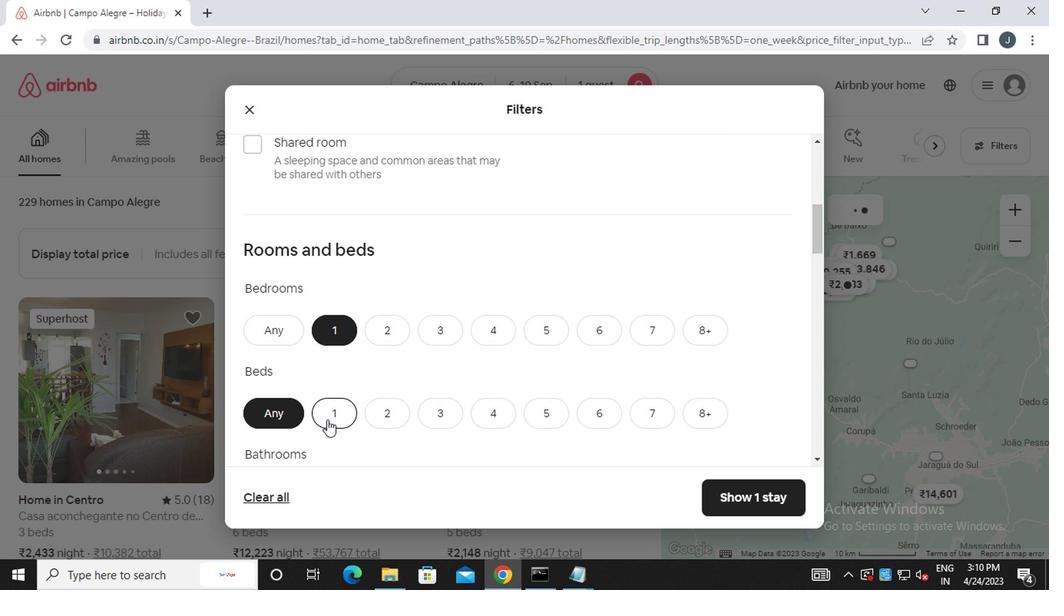 
Action: Mouse scrolled (330, 412) with delta (0, 0)
Screenshot: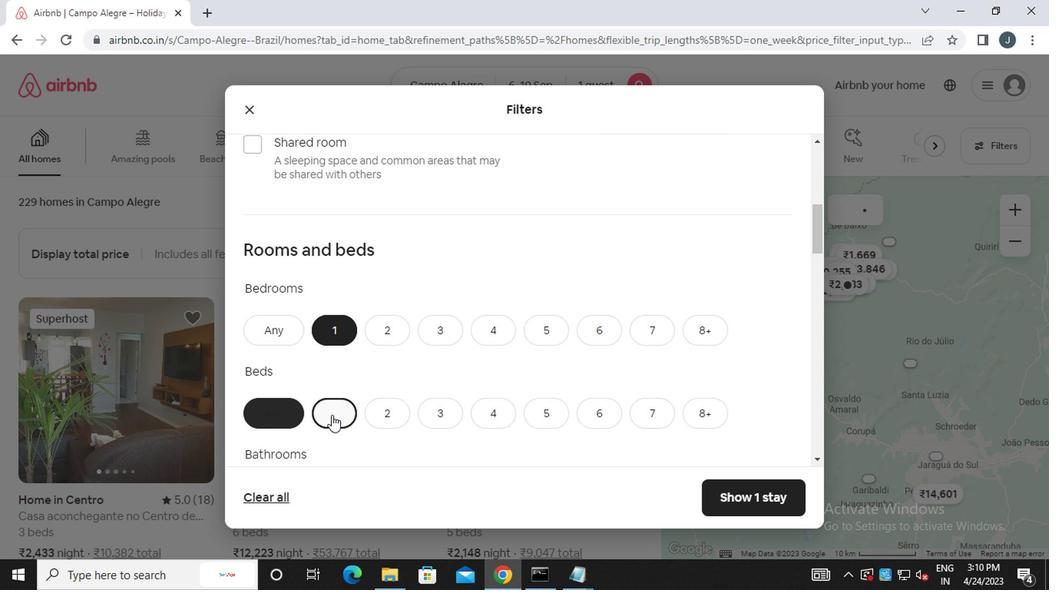 
Action: Mouse scrolled (330, 412) with delta (0, 0)
Screenshot: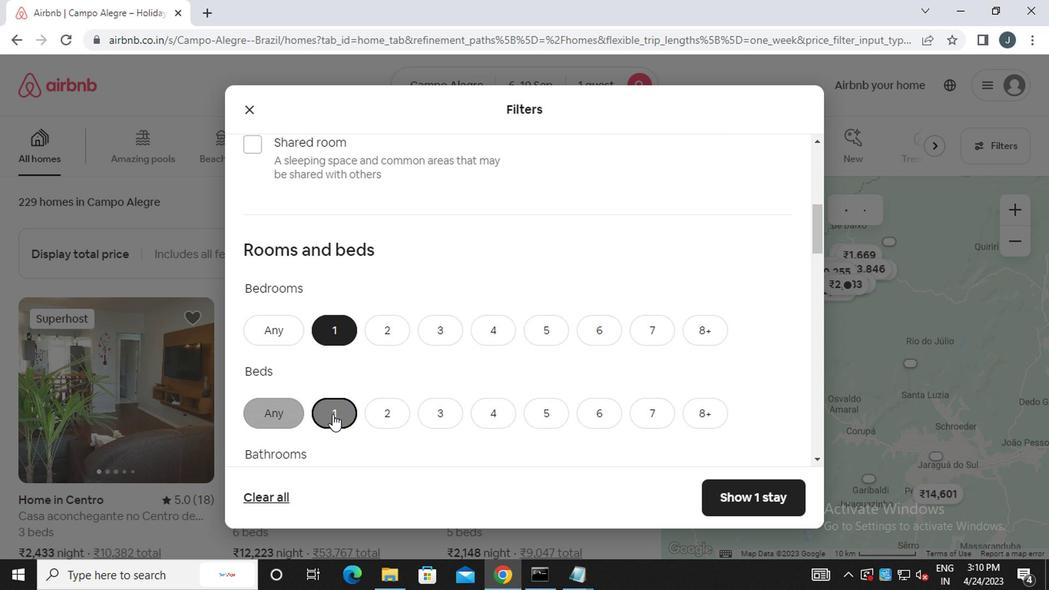 
Action: Mouse moved to (331, 349)
Screenshot: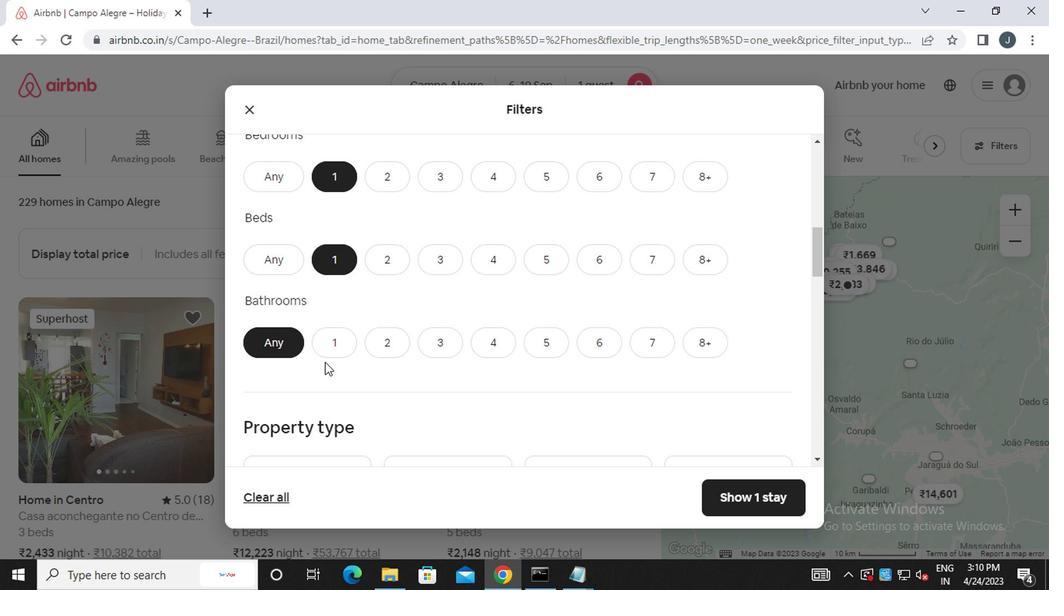 
Action: Mouse pressed left at (331, 349)
Screenshot: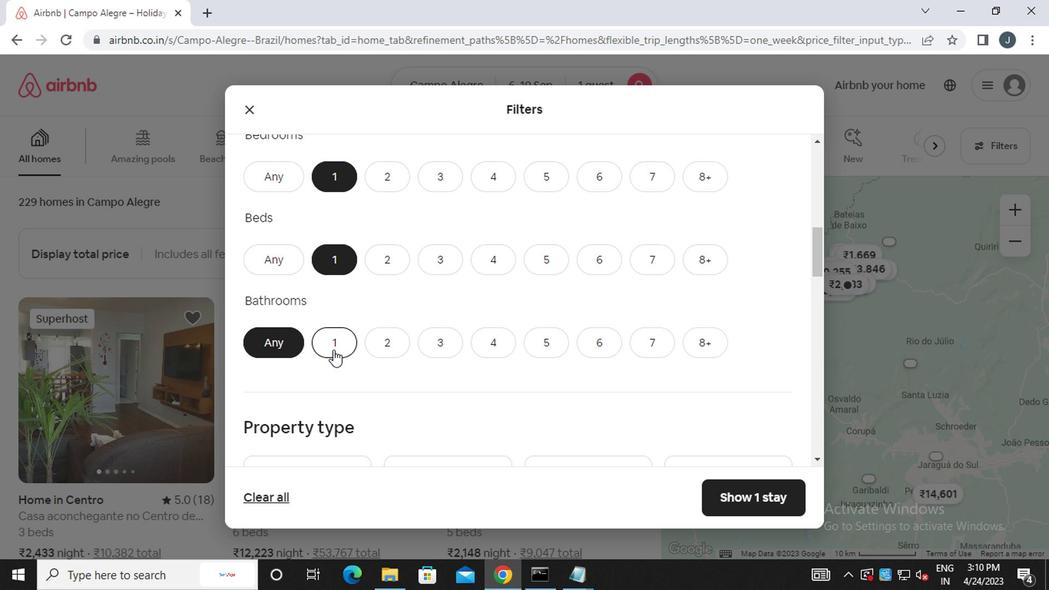 
Action: Mouse moved to (343, 353)
Screenshot: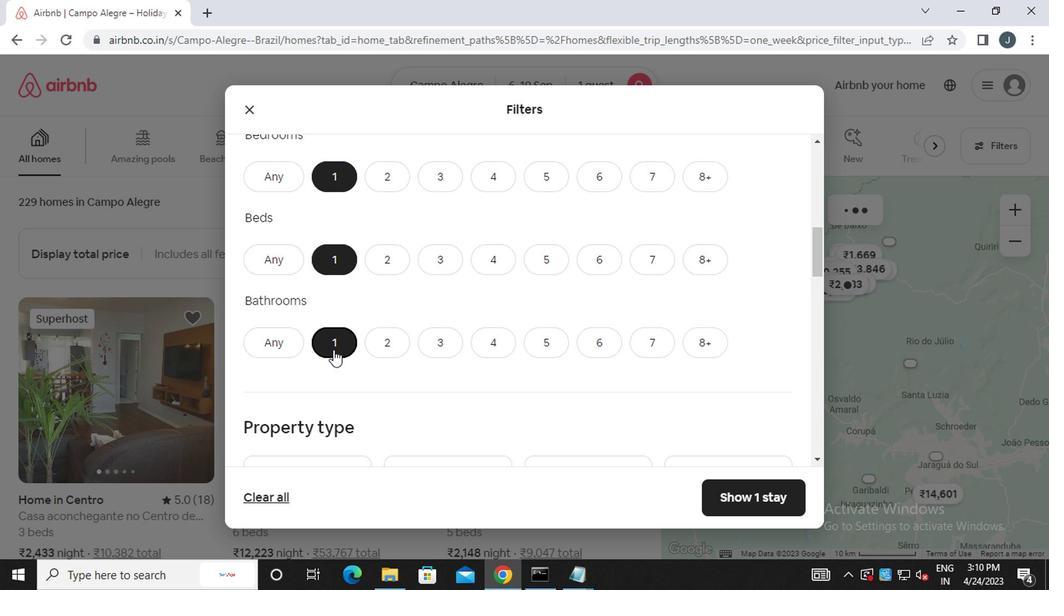 
Action: Mouse scrolled (343, 352) with delta (0, -1)
Screenshot: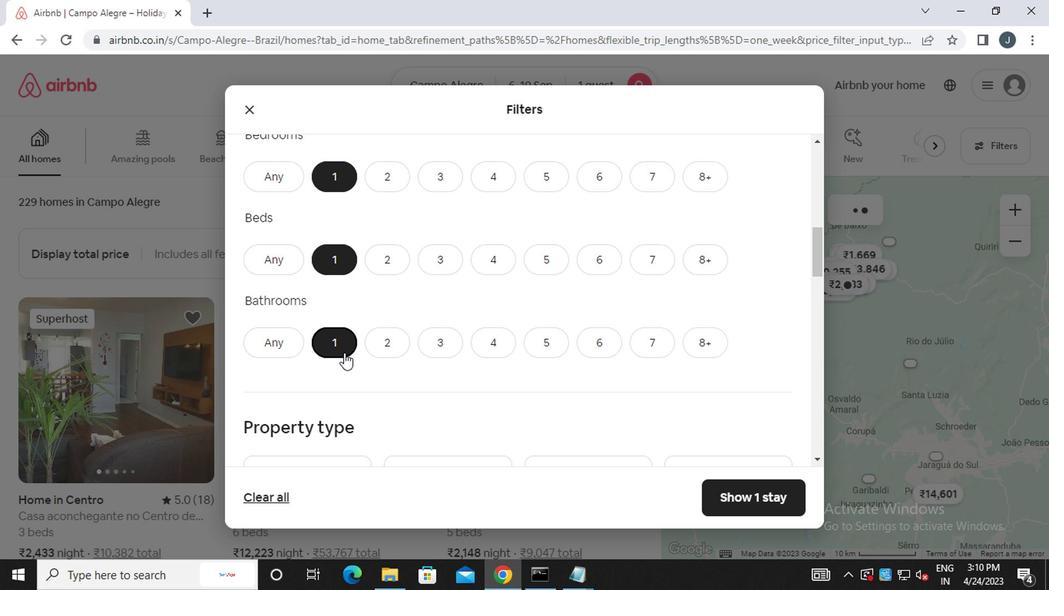 
Action: Mouse scrolled (343, 352) with delta (0, -1)
Screenshot: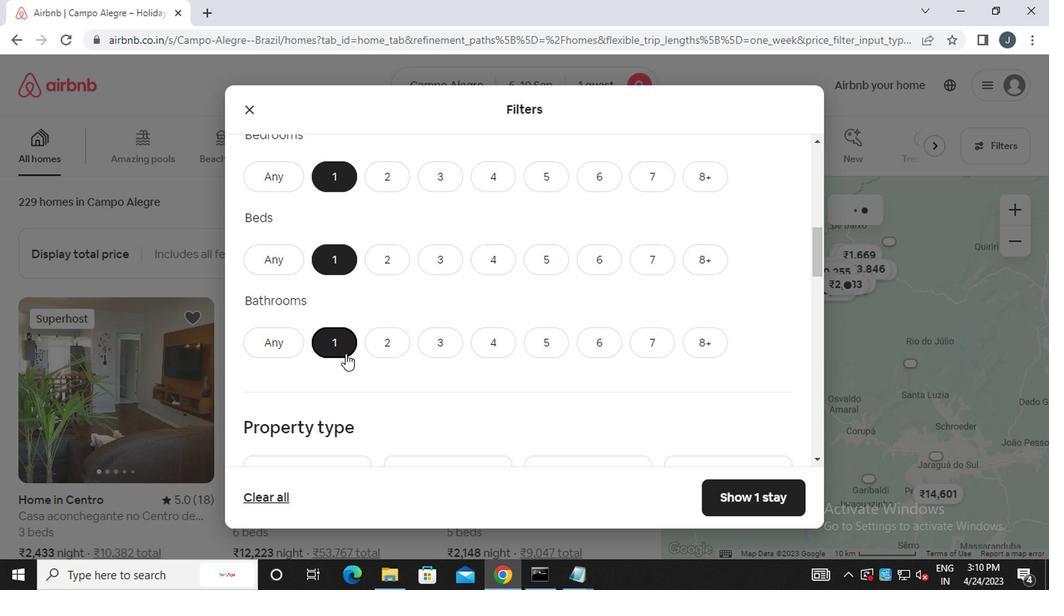 
Action: Mouse scrolled (343, 352) with delta (0, -1)
Screenshot: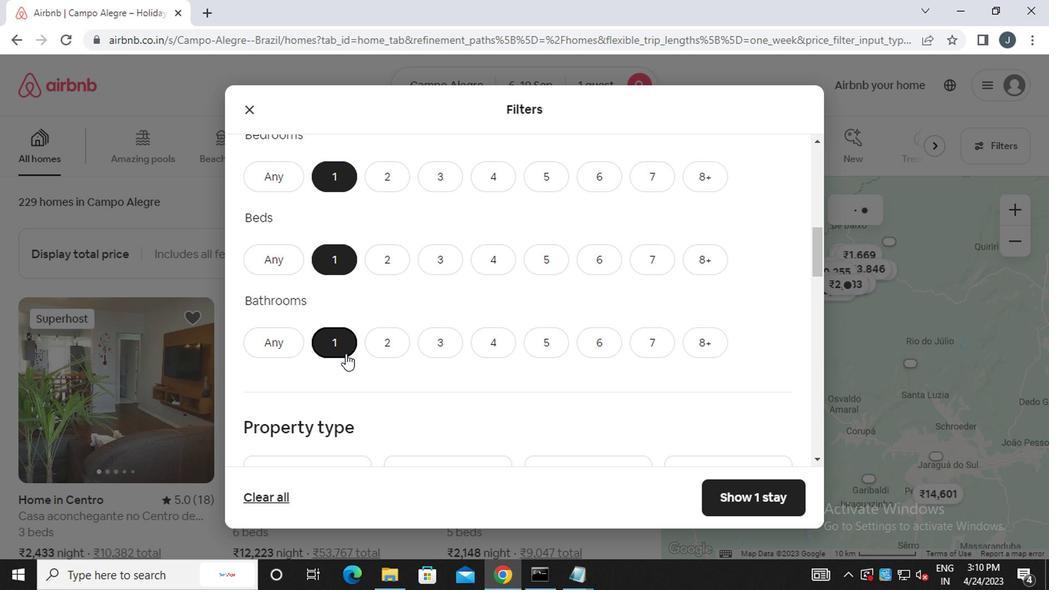
Action: Mouse moved to (360, 361)
Screenshot: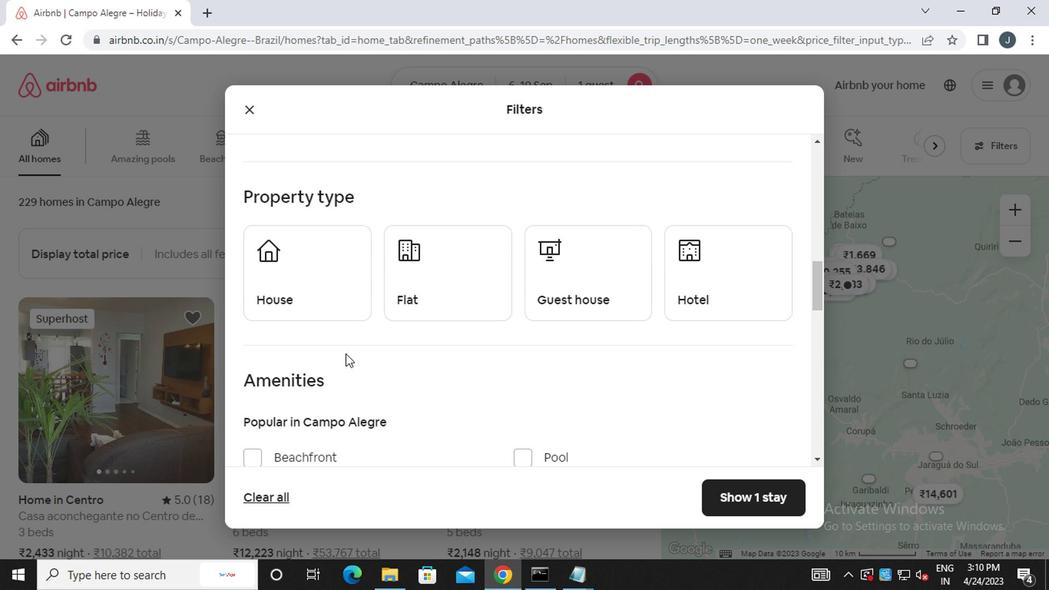 
Action: Mouse scrolled (360, 360) with delta (0, -1)
Screenshot: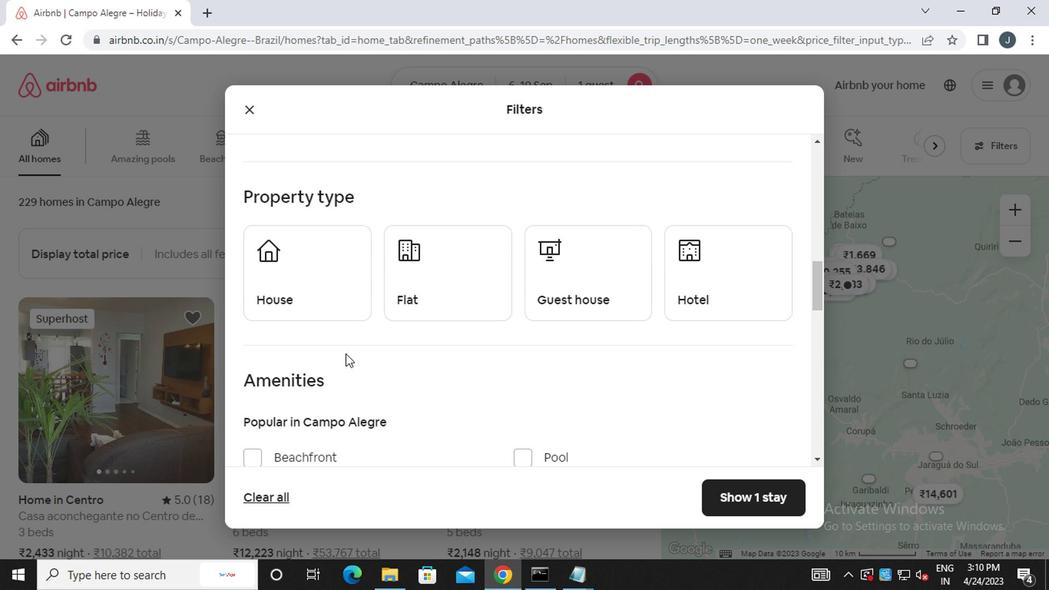 
Action: Mouse scrolled (360, 360) with delta (0, -1)
Screenshot: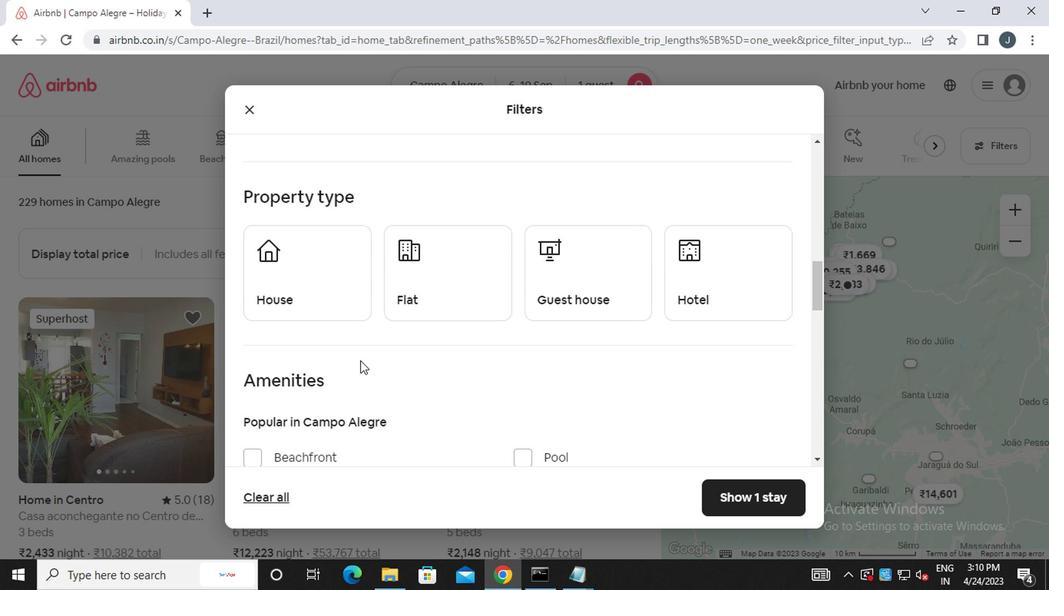 
Action: Mouse moved to (326, 251)
Screenshot: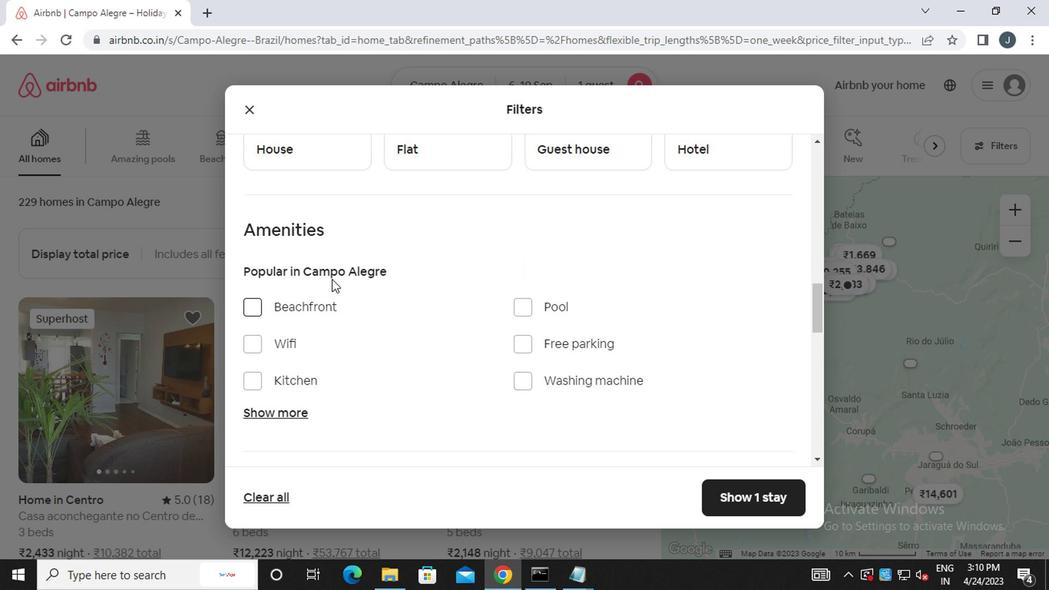 
Action: Mouse scrolled (326, 252) with delta (0, 0)
Screenshot: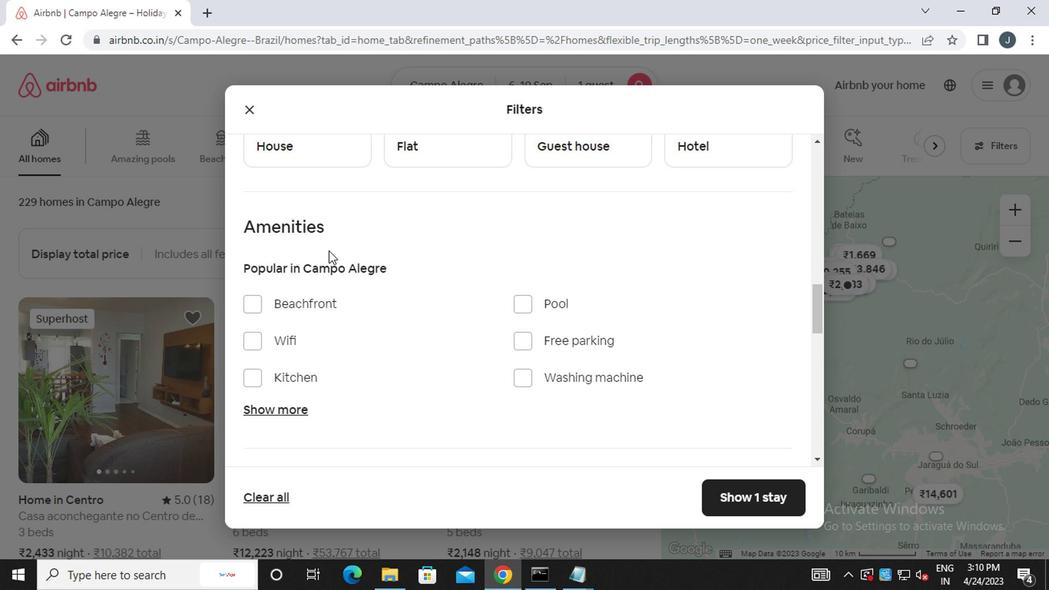 
Action: Mouse scrolled (326, 252) with delta (0, 0)
Screenshot: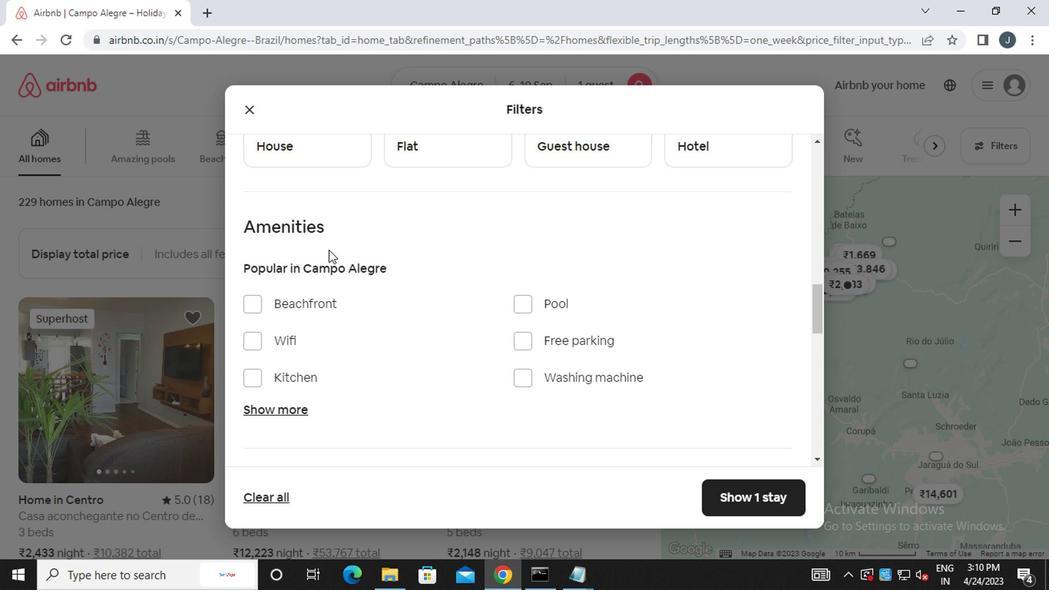 
Action: Mouse moved to (317, 279)
Screenshot: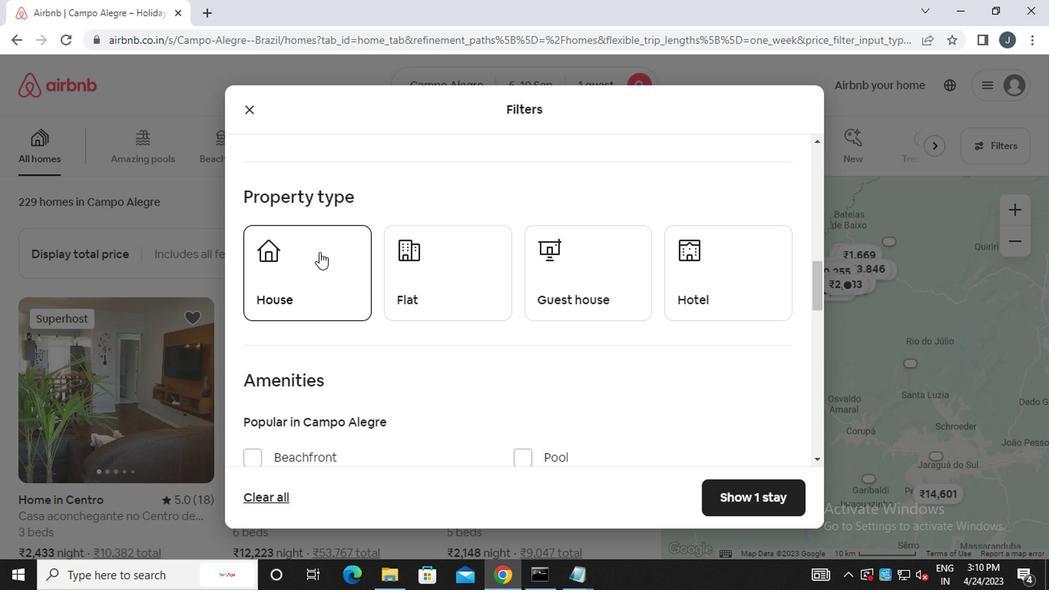 
Action: Mouse pressed left at (317, 279)
Screenshot: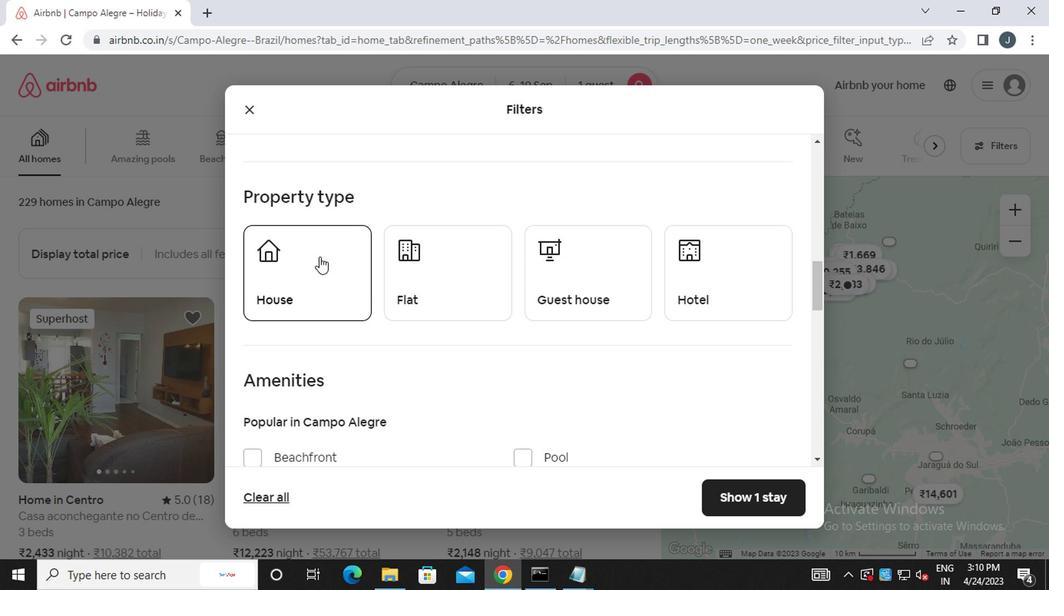 
Action: Mouse moved to (468, 285)
Screenshot: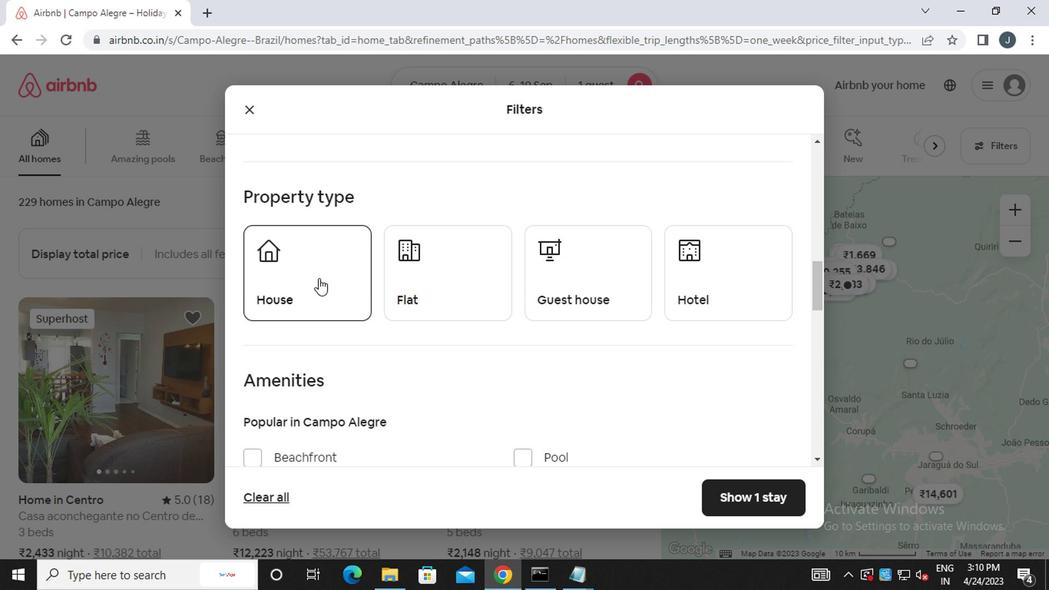 
Action: Mouse pressed left at (468, 285)
Screenshot: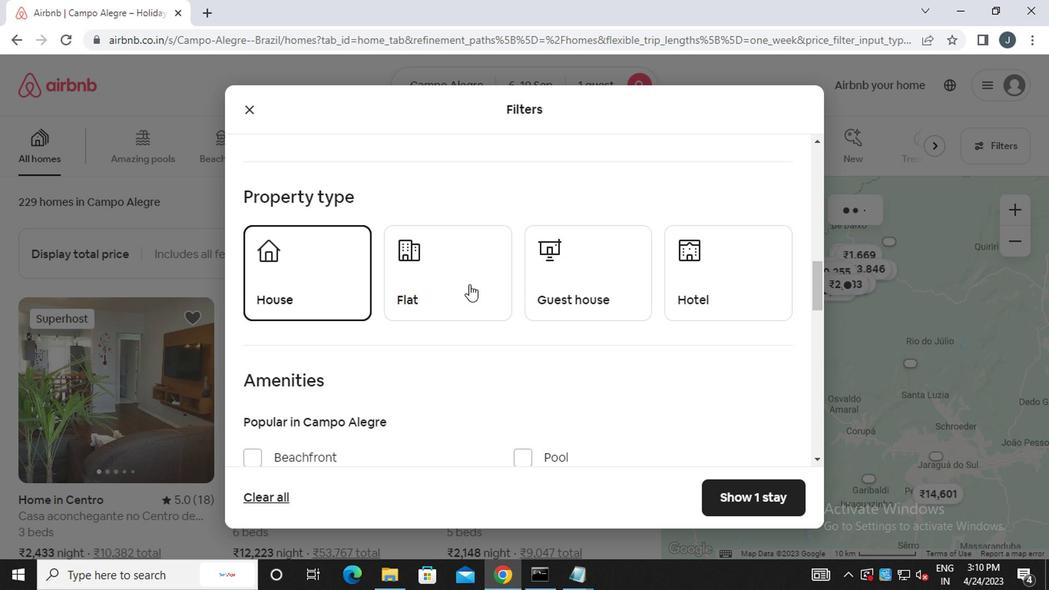 
Action: Mouse moved to (543, 291)
Screenshot: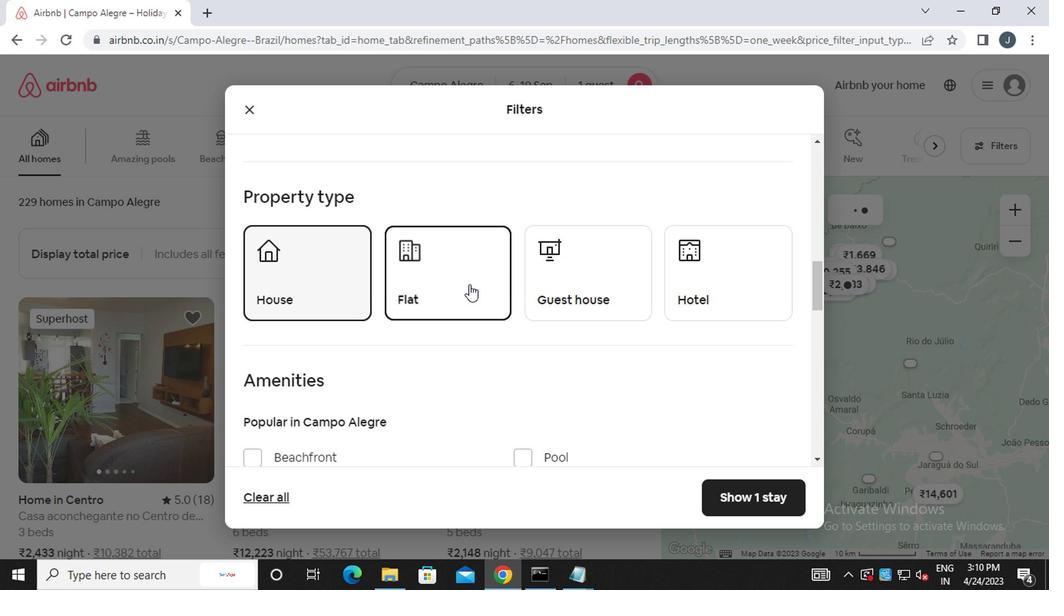 
Action: Mouse pressed left at (543, 291)
Screenshot: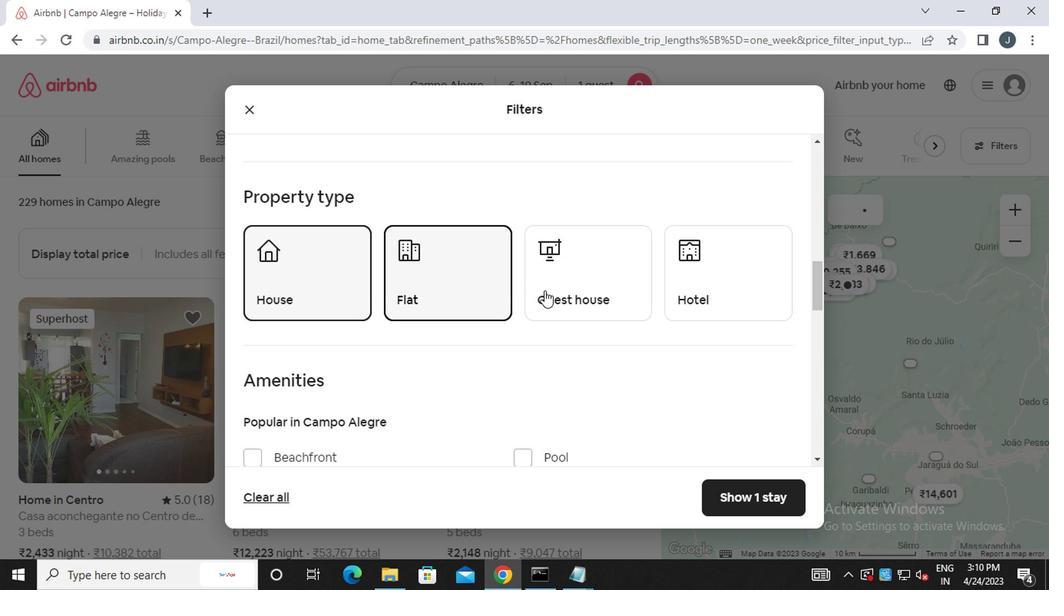 
Action: Mouse moved to (681, 291)
Screenshot: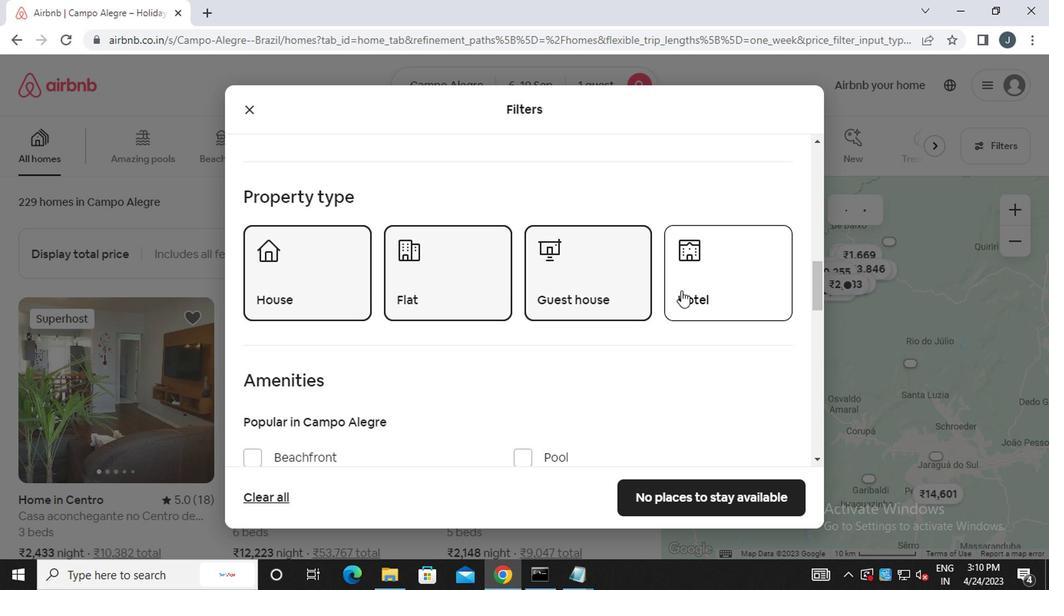 
Action: Mouse pressed left at (681, 291)
Screenshot: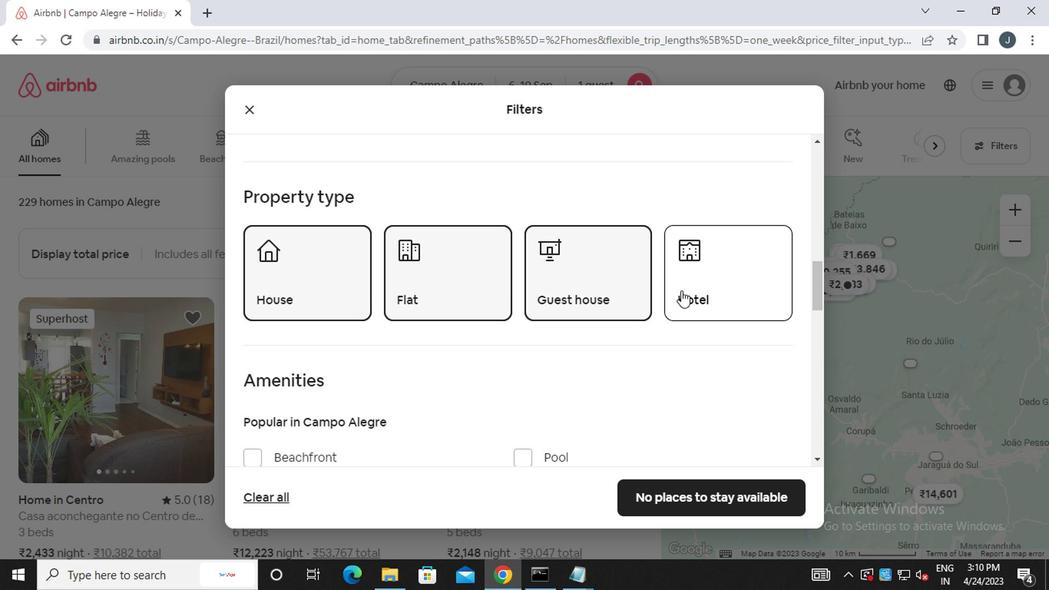 
Action: Mouse moved to (677, 291)
Screenshot: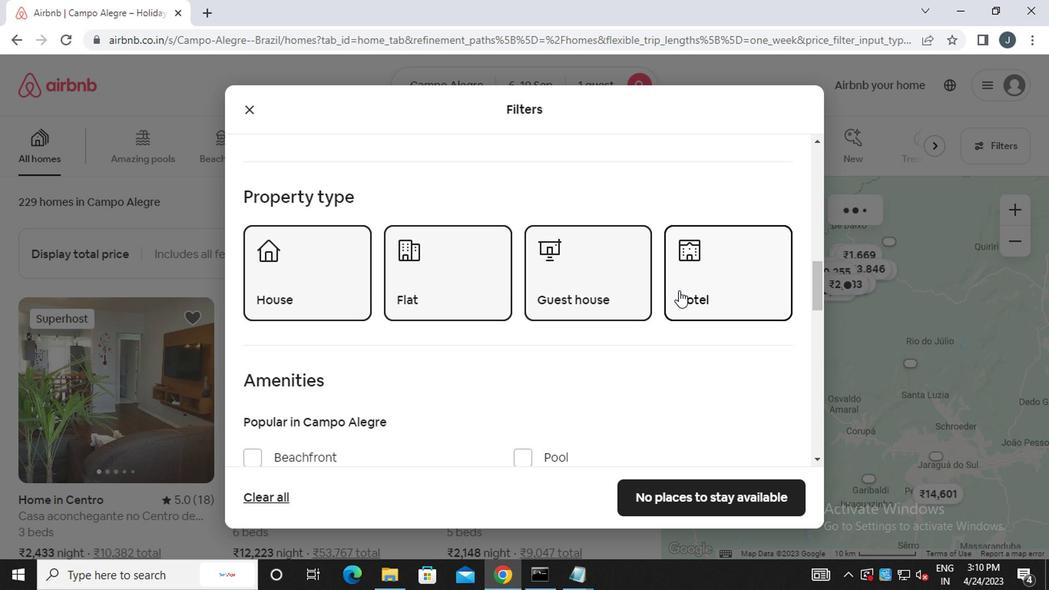 
Action: Mouse scrolled (677, 290) with delta (0, 0)
Screenshot: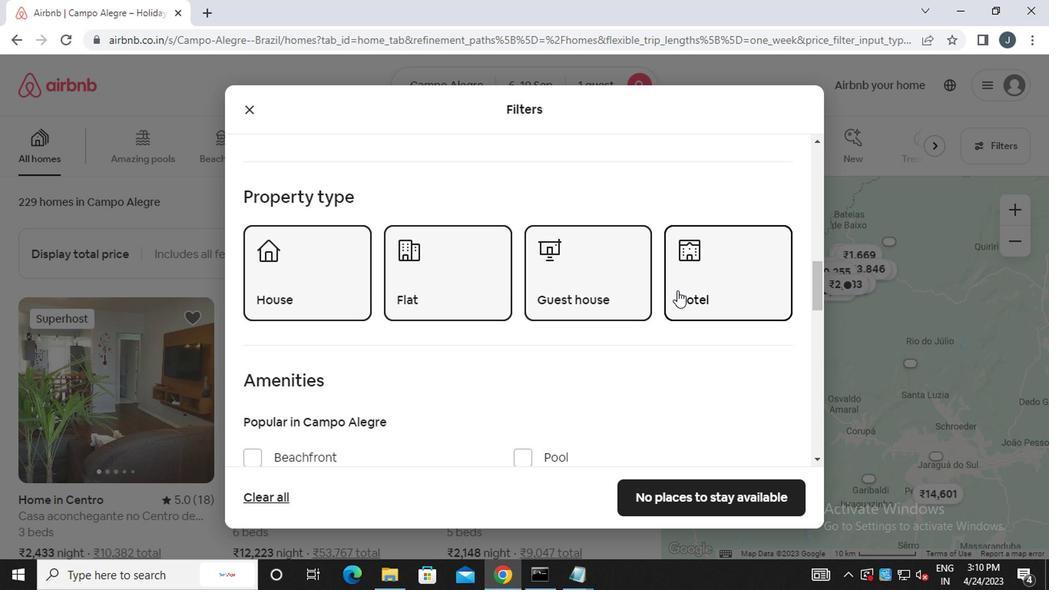 
Action: Mouse scrolled (677, 290) with delta (0, 0)
Screenshot: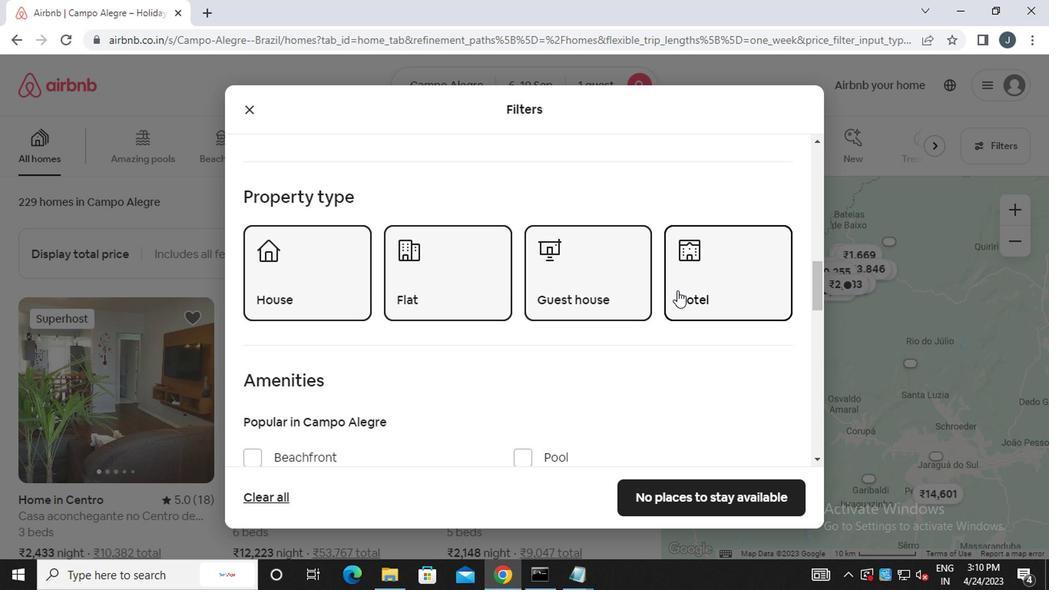
Action: Mouse moved to (676, 291)
Screenshot: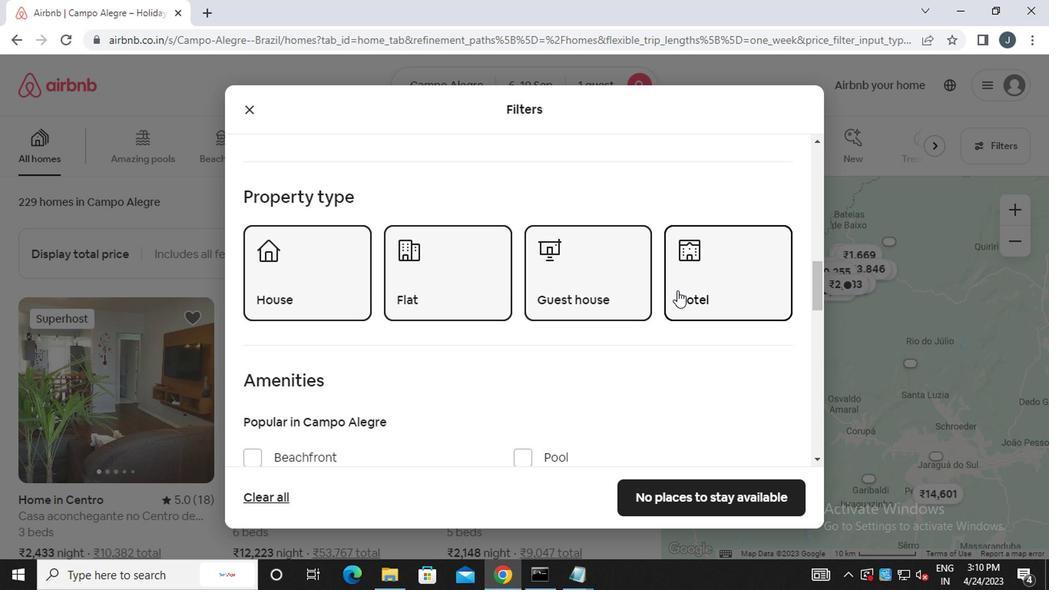
Action: Mouse scrolled (676, 291) with delta (0, 0)
Screenshot: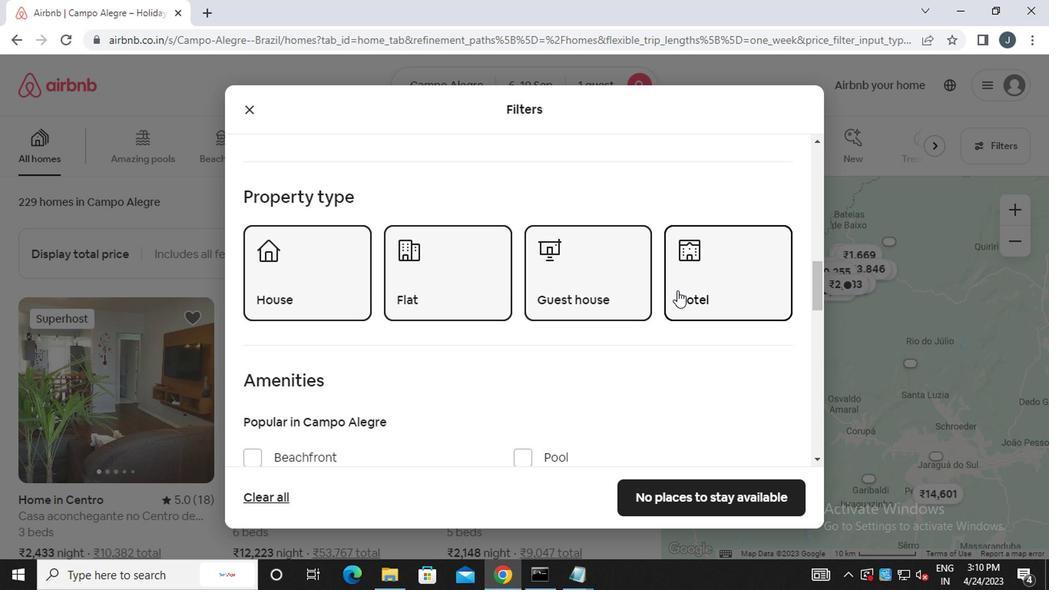 
Action: Mouse moved to (371, 338)
Screenshot: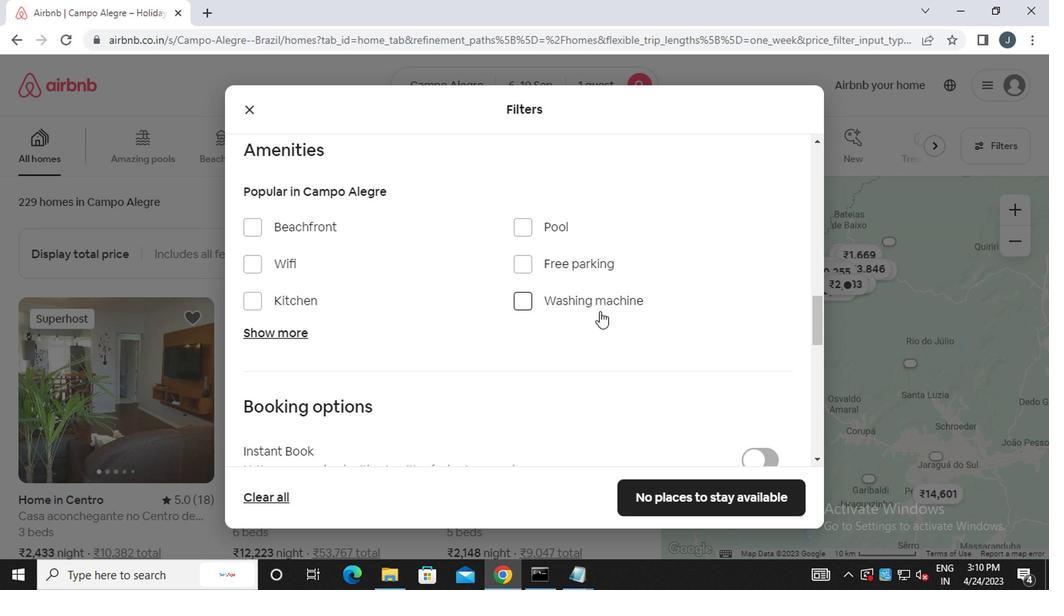 
Action: Mouse scrolled (371, 338) with delta (0, 0)
Screenshot: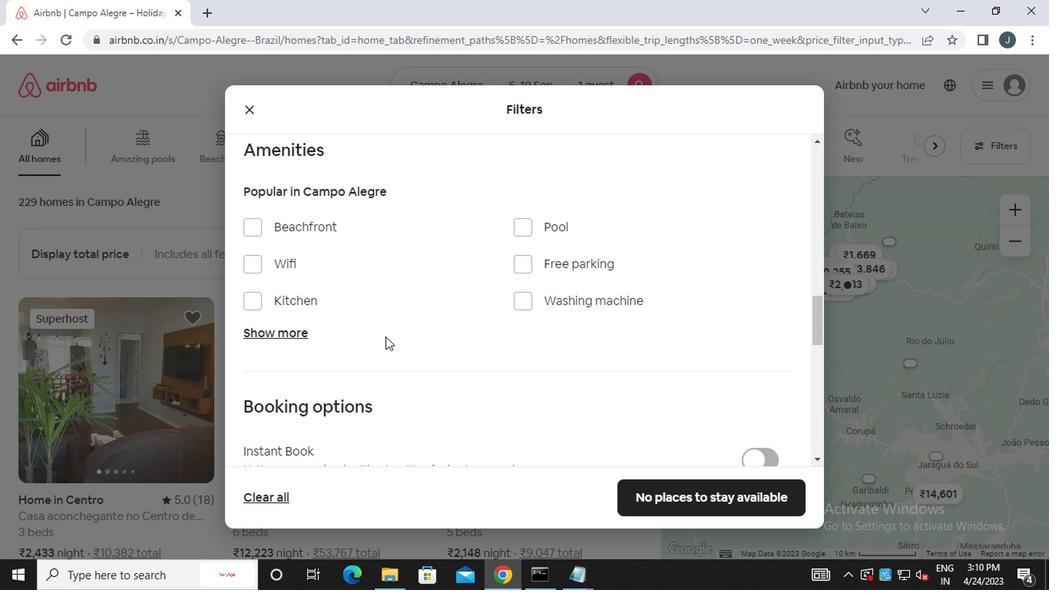 
Action: Mouse scrolled (371, 338) with delta (0, 0)
Screenshot: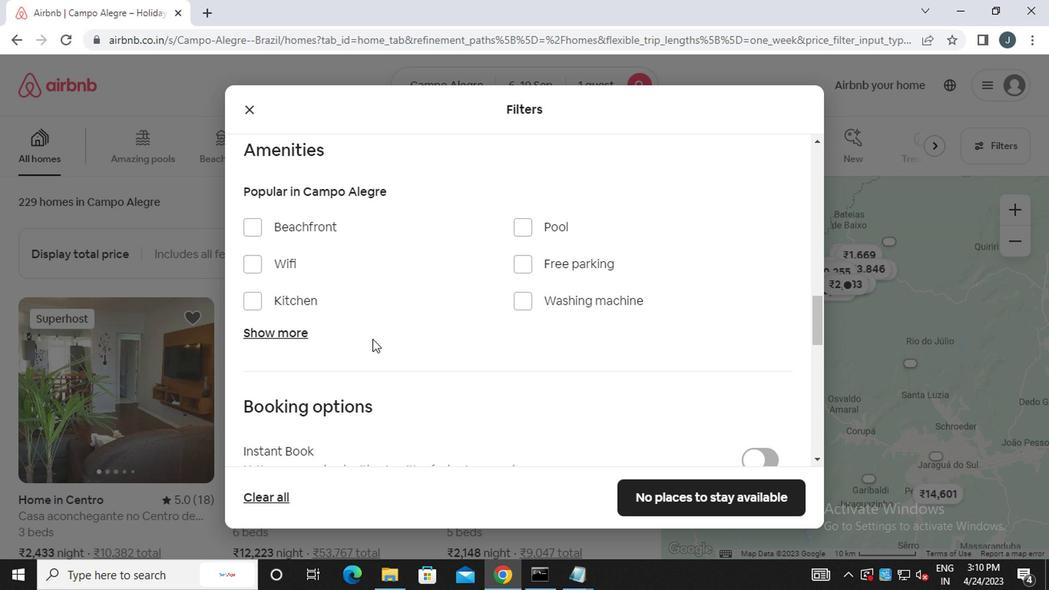 
Action: Mouse scrolled (371, 338) with delta (0, 0)
Screenshot: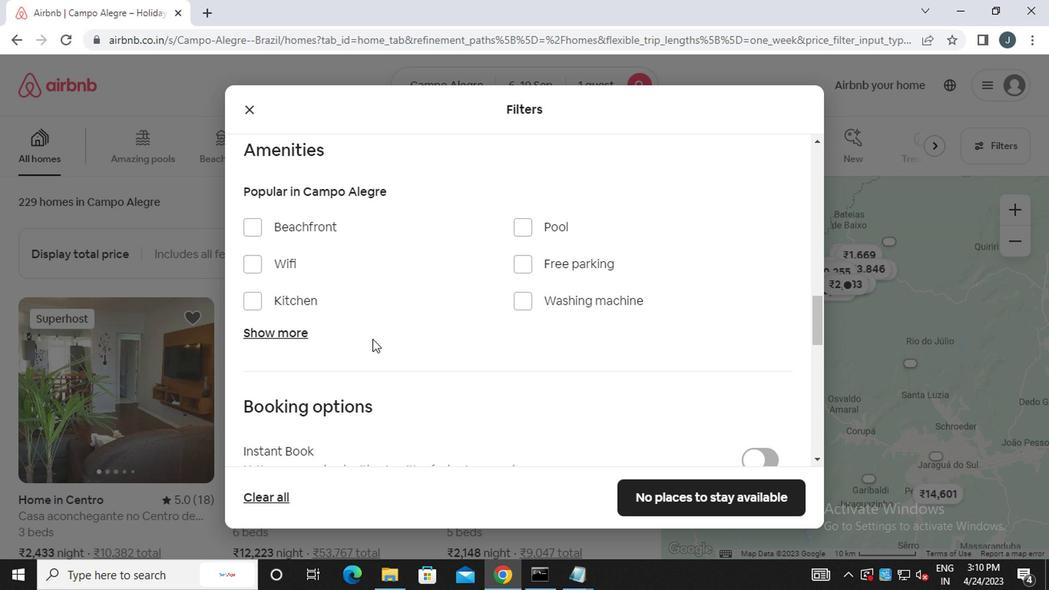 
Action: Mouse moved to (743, 283)
Screenshot: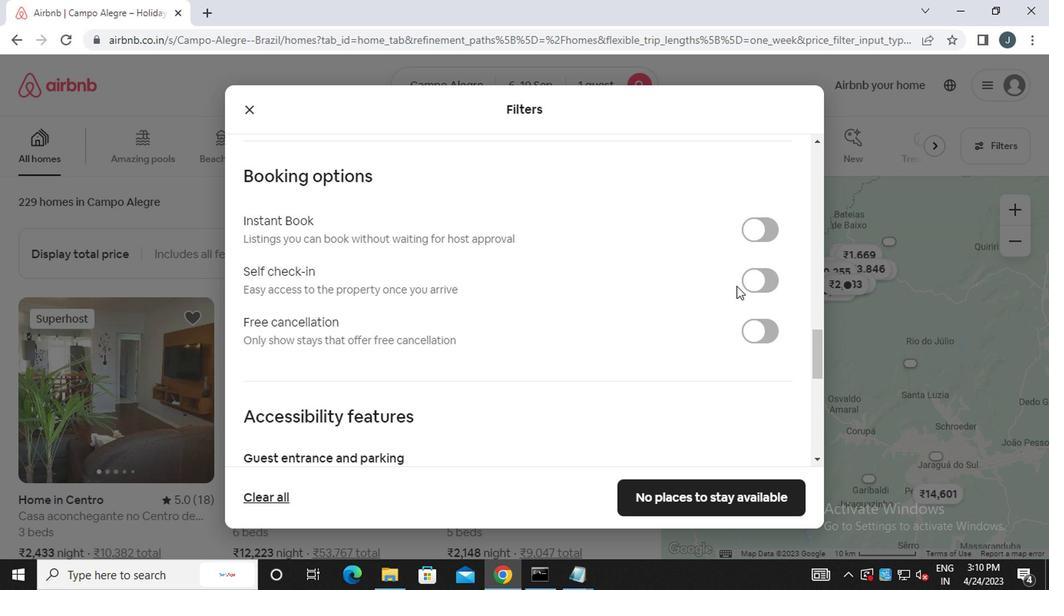 
Action: Mouse pressed left at (743, 283)
Screenshot: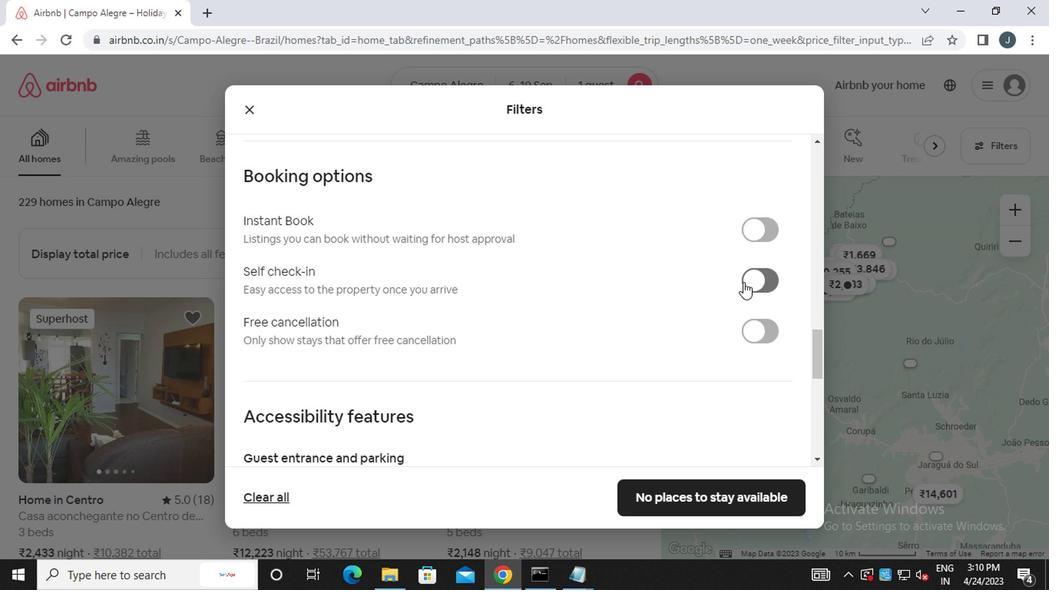 
Action: Mouse moved to (546, 361)
Screenshot: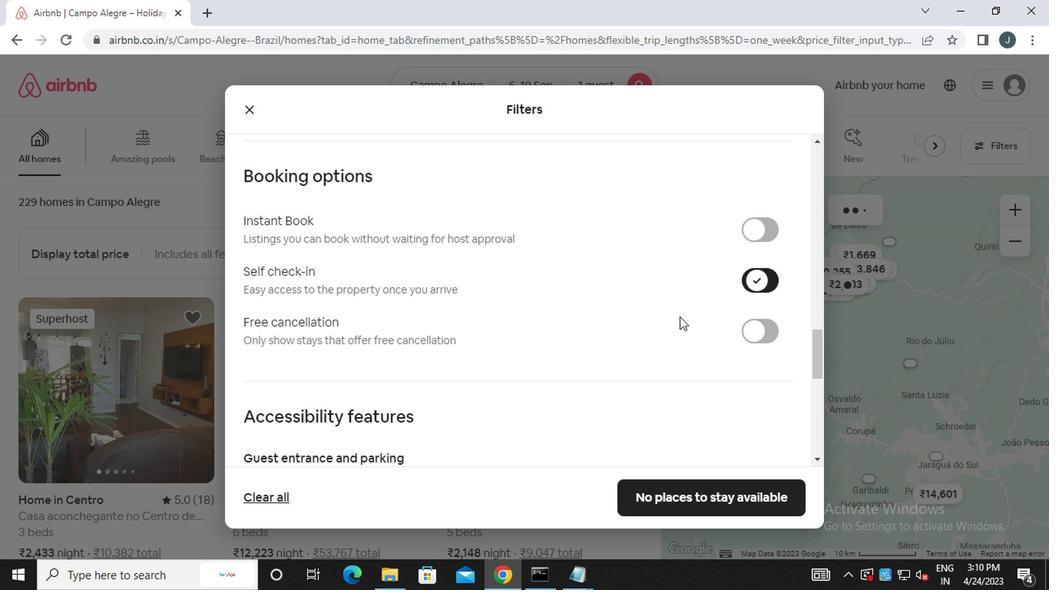 
Action: Mouse scrolled (546, 360) with delta (0, -1)
Screenshot: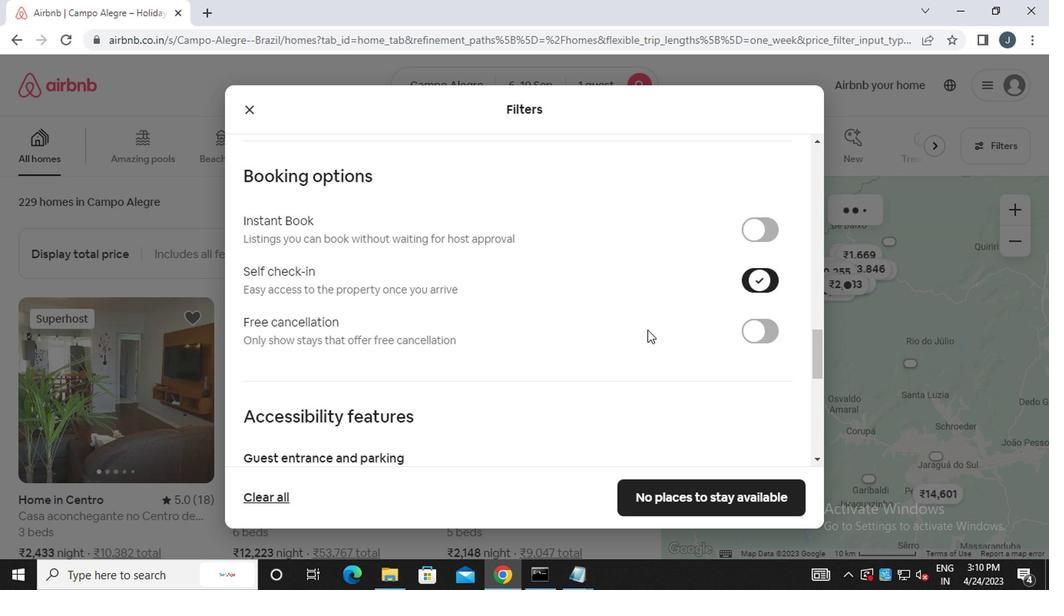 
Action: Mouse moved to (546, 361)
Screenshot: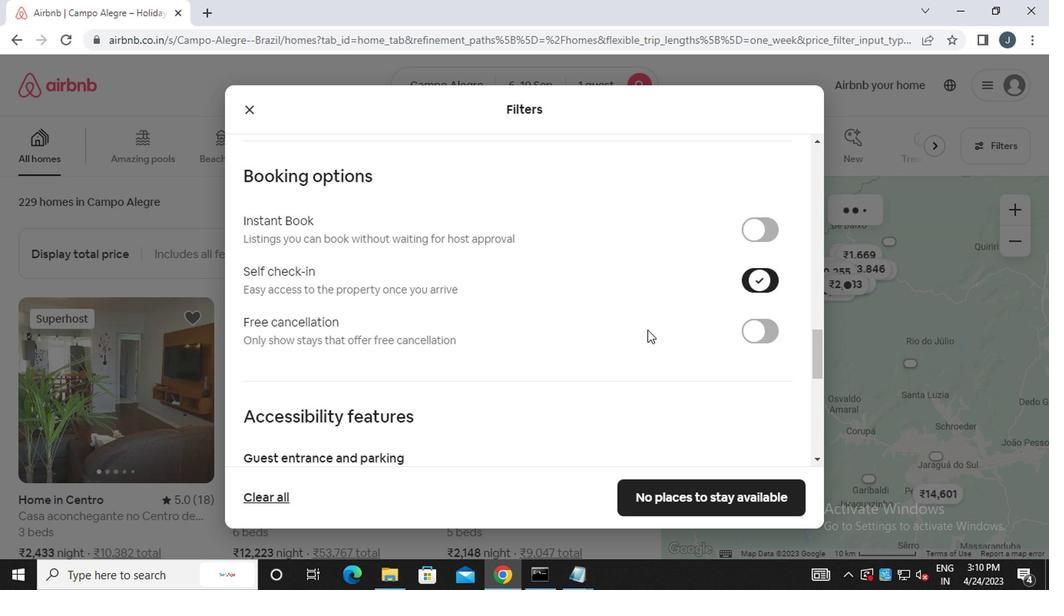 
Action: Mouse scrolled (546, 360) with delta (0, -1)
Screenshot: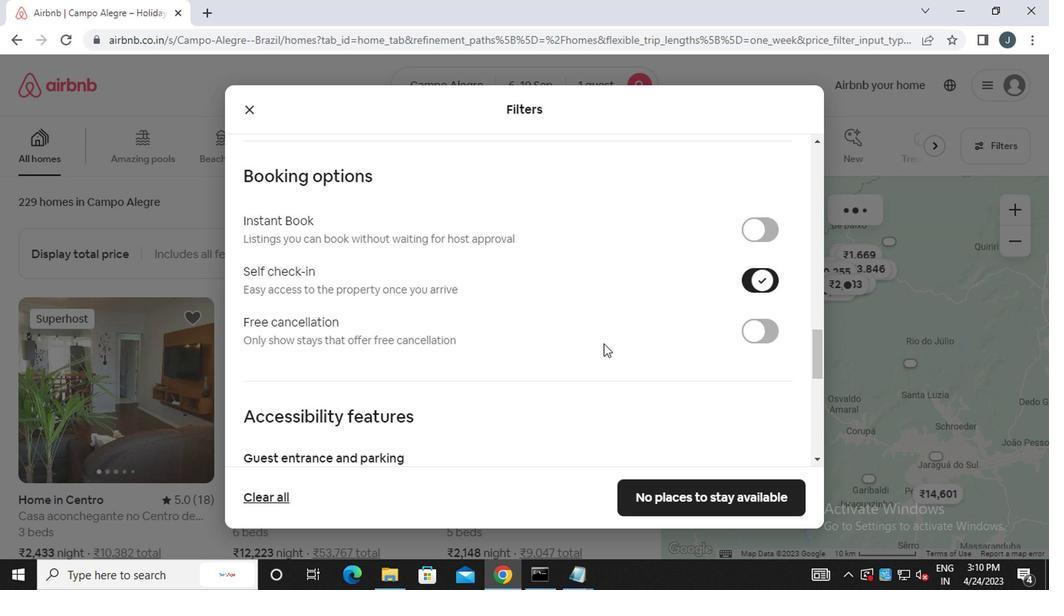 
Action: Mouse scrolled (546, 360) with delta (0, -1)
Screenshot: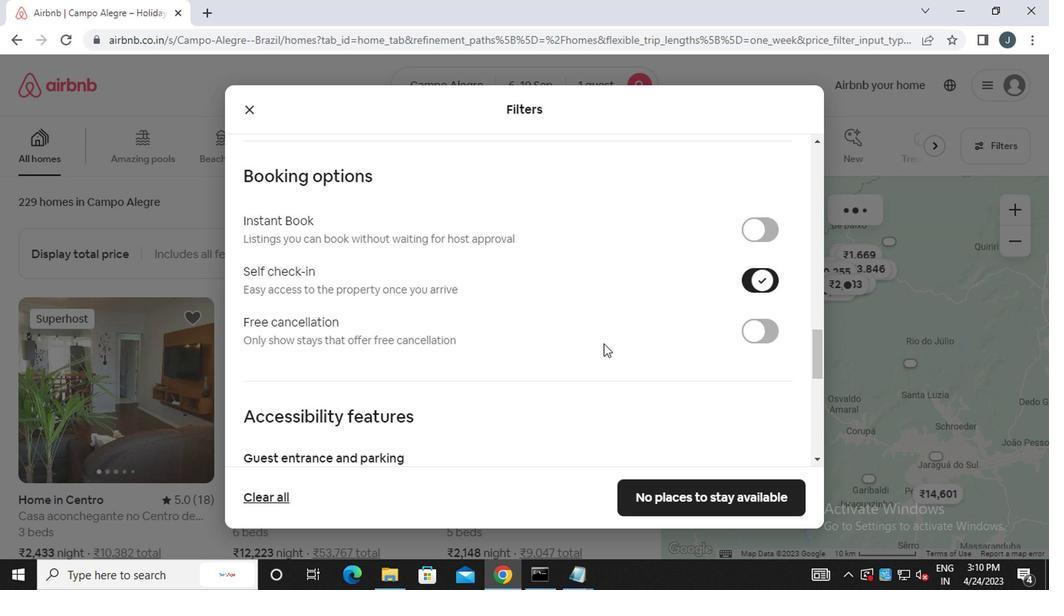 
Action: Mouse scrolled (546, 360) with delta (0, -1)
Screenshot: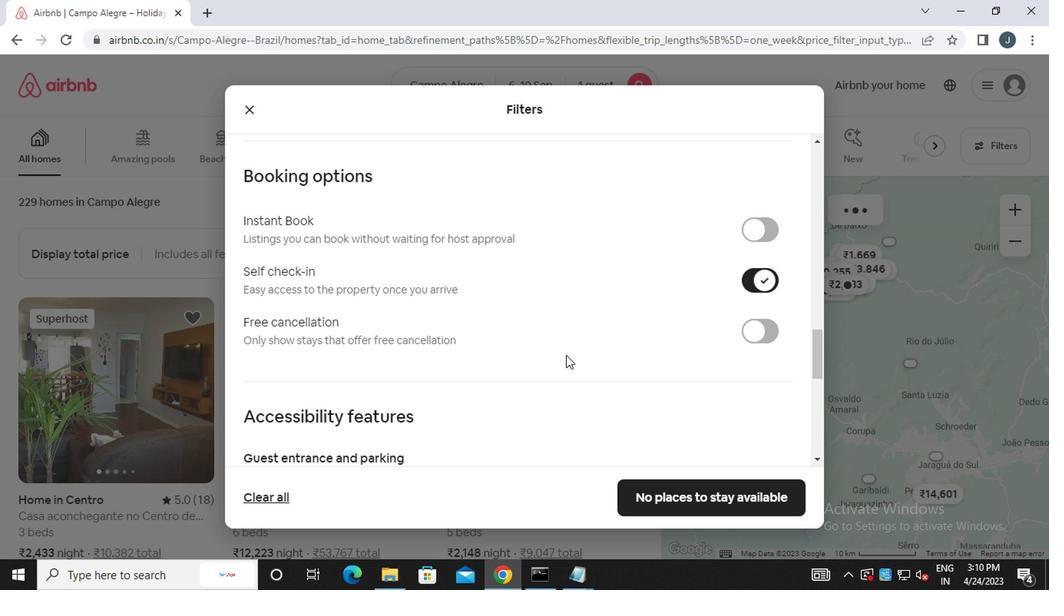 
Action: Mouse scrolled (546, 360) with delta (0, -1)
Screenshot: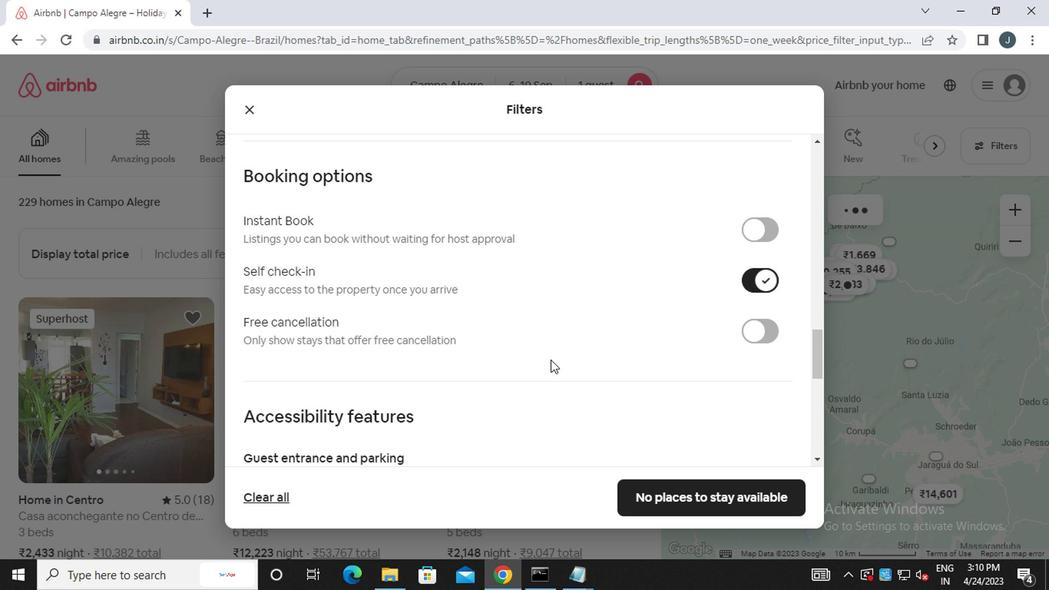 
Action: Mouse scrolled (546, 360) with delta (0, -1)
Screenshot: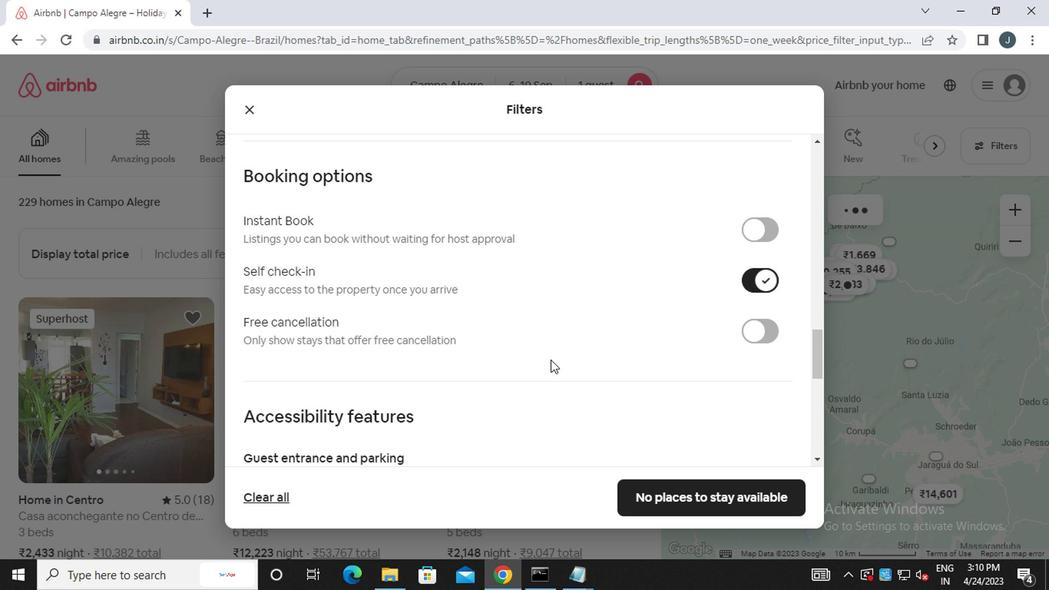
Action: Mouse scrolled (546, 360) with delta (0, -1)
Screenshot: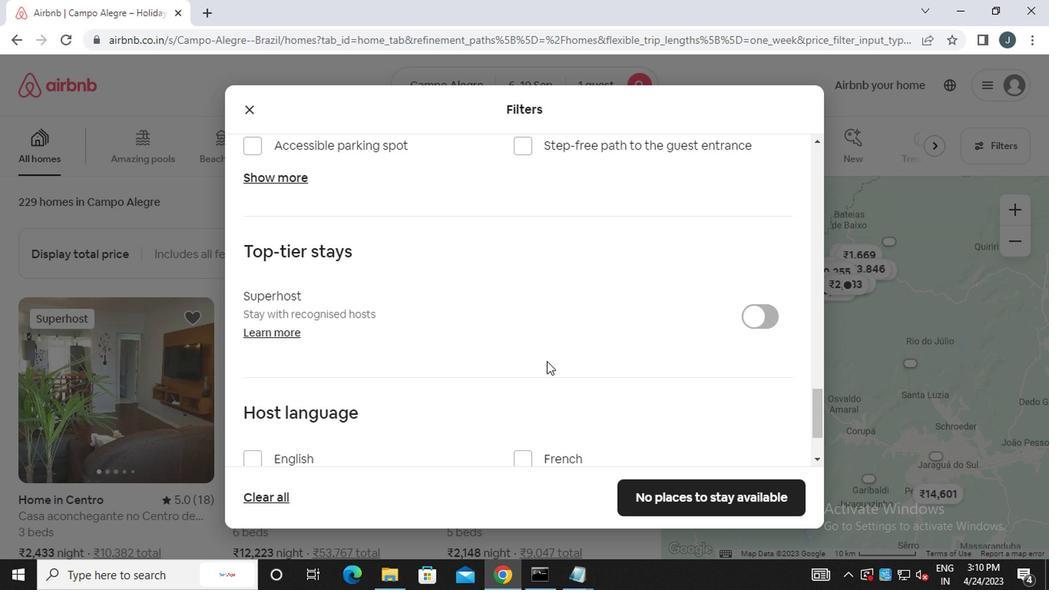 
Action: Mouse scrolled (546, 360) with delta (0, -1)
Screenshot: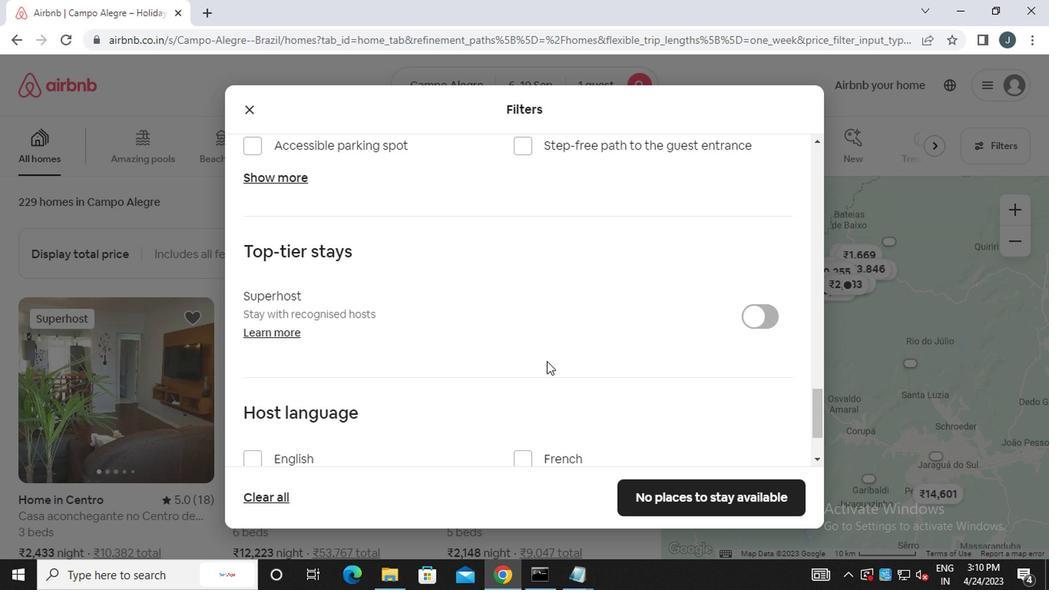 
Action: Mouse scrolled (546, 360) with delta (0, -1)
Screenshot: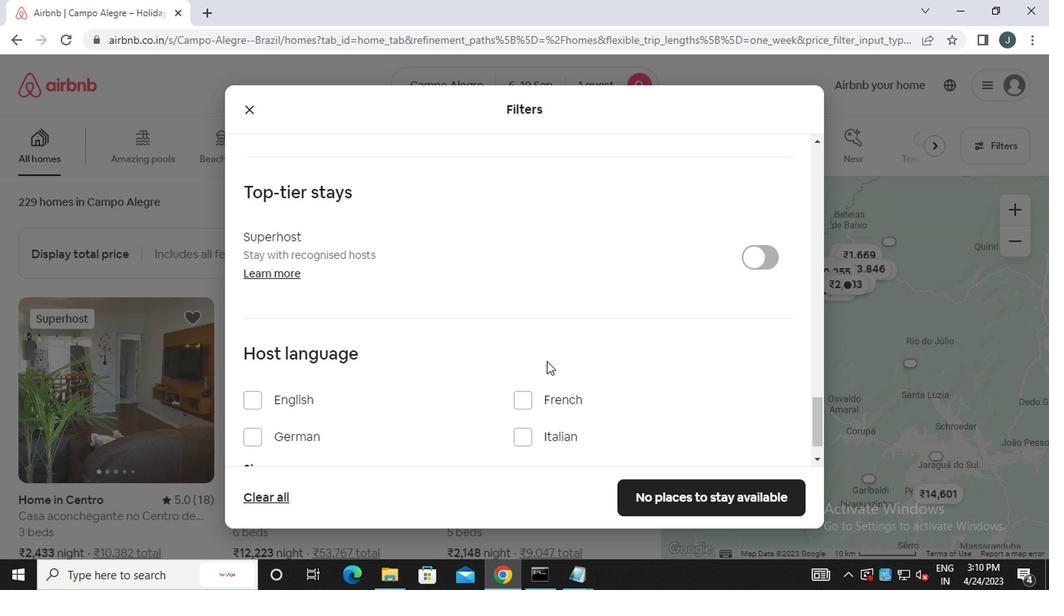 
Action: Mouse scrolled (546, 360) with delta (0, -1)
Screenshot: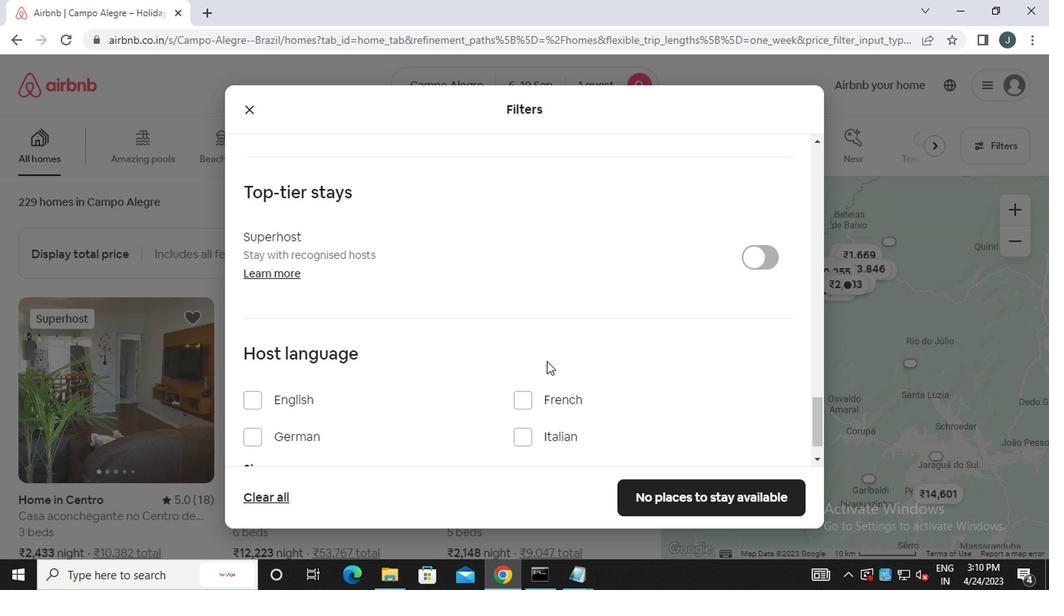 
Action: Mouse scrolled (546, 360) with delta (0, -1)
Screenshot: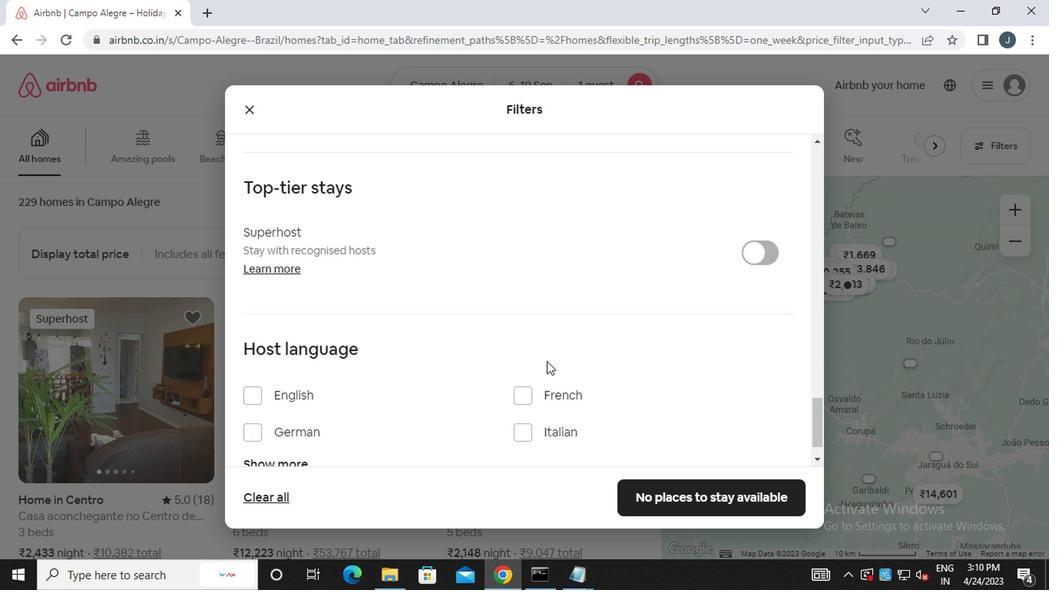
Action: Mouse scrolled (546, 360) with delta (0, -1)
Screenshot: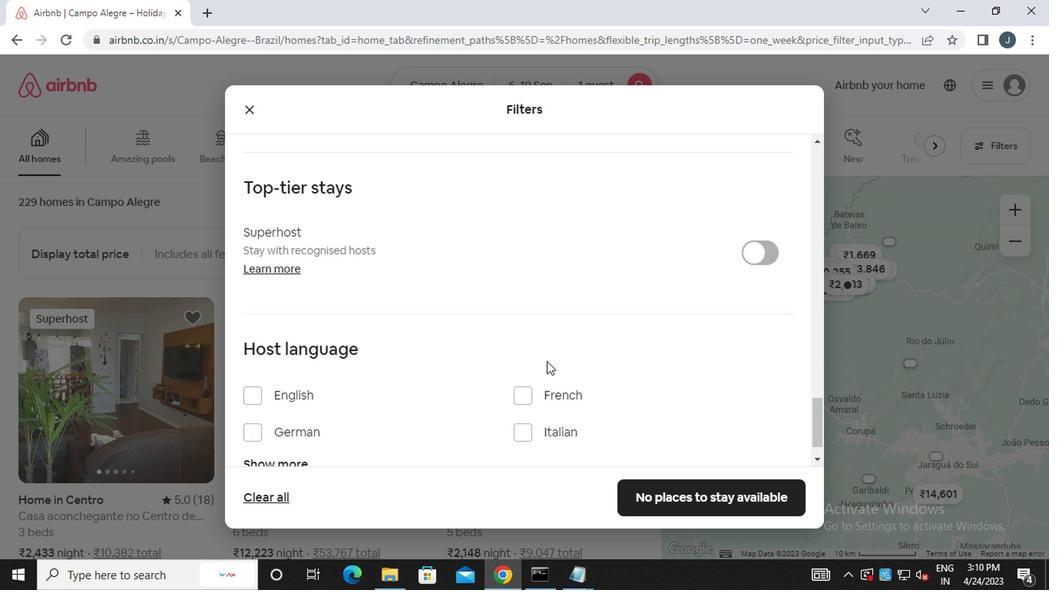 
Action: Mouse scrolled (546, 360) with delta (0, -1)
Screenshot: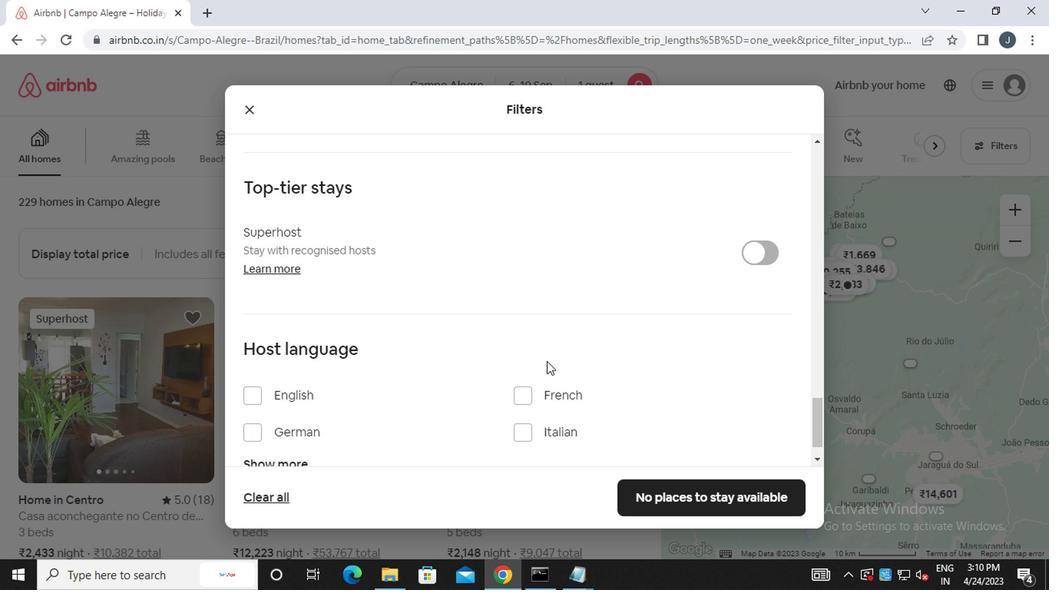 
Action: Mouse moved to (267, 429)
Screenshot: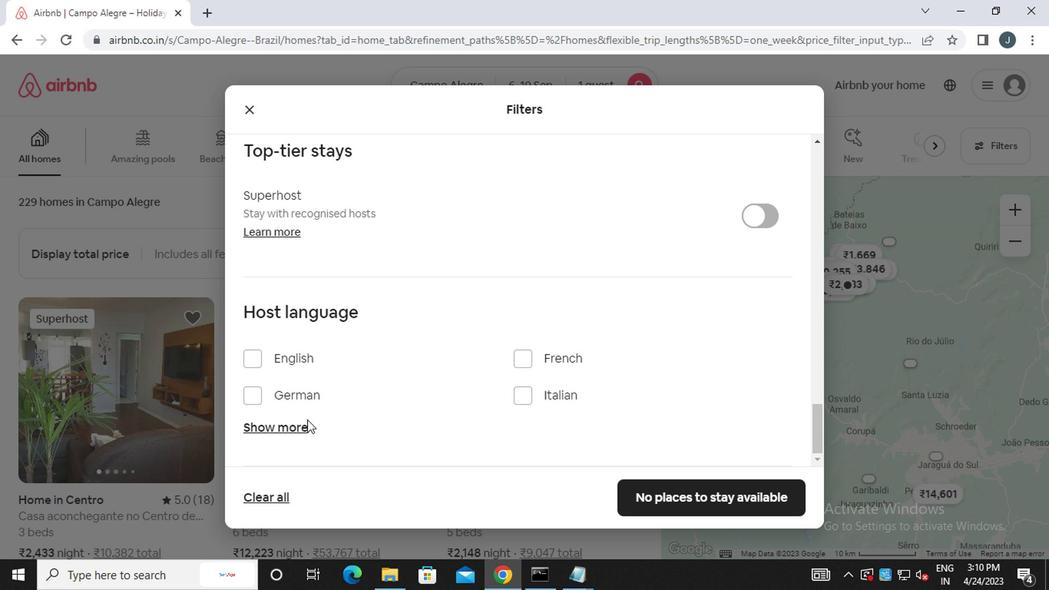 
Action: Mouse pressed left at (267, 429)
Screenshot: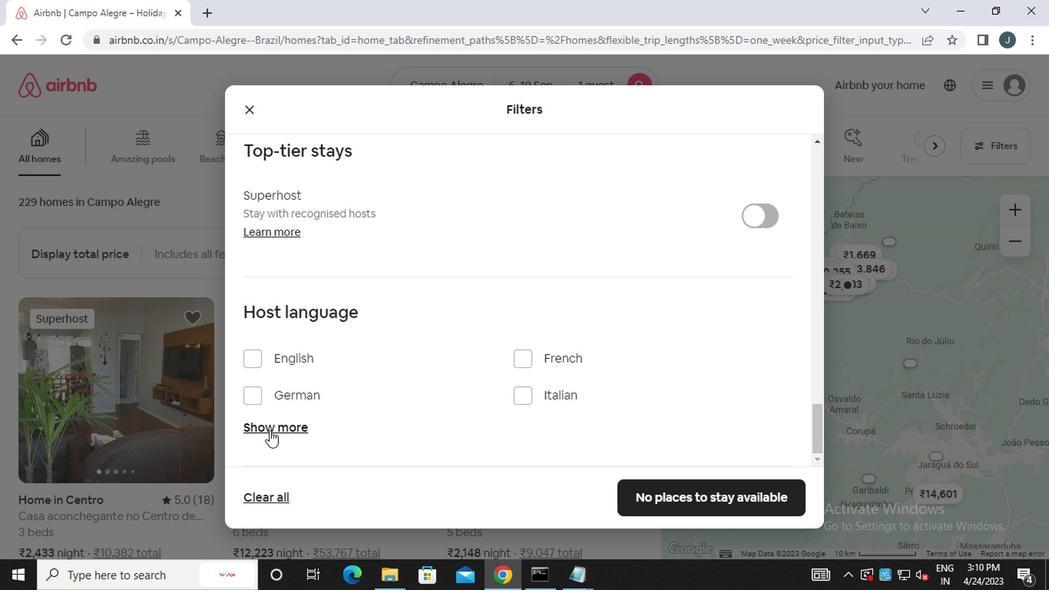 
Action: Mouse moved to (252, 430)
Screenshot: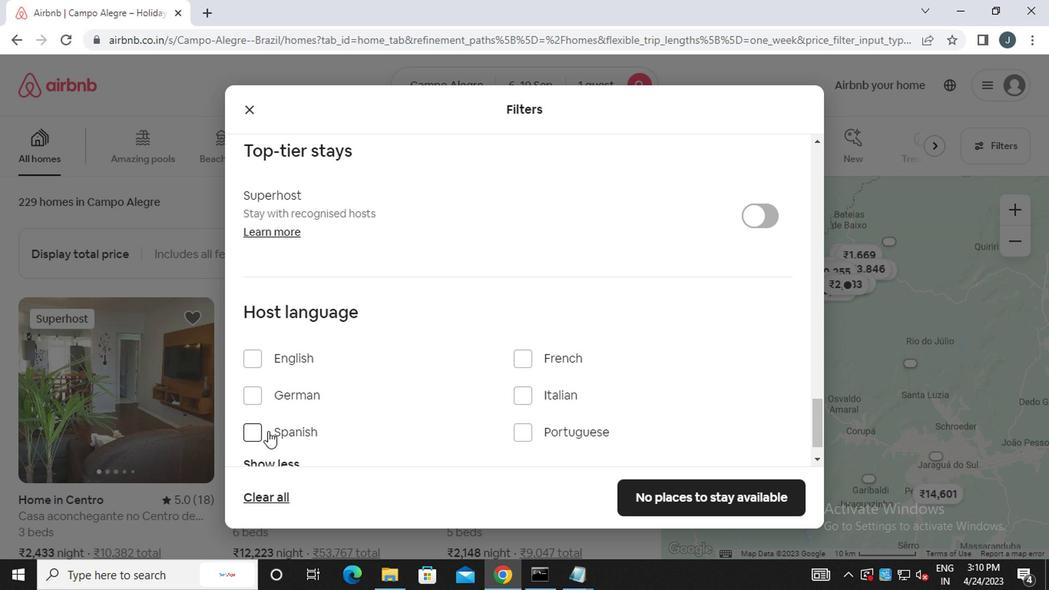 
Action: Mouse pressed left at (252, 430)
Screenshot: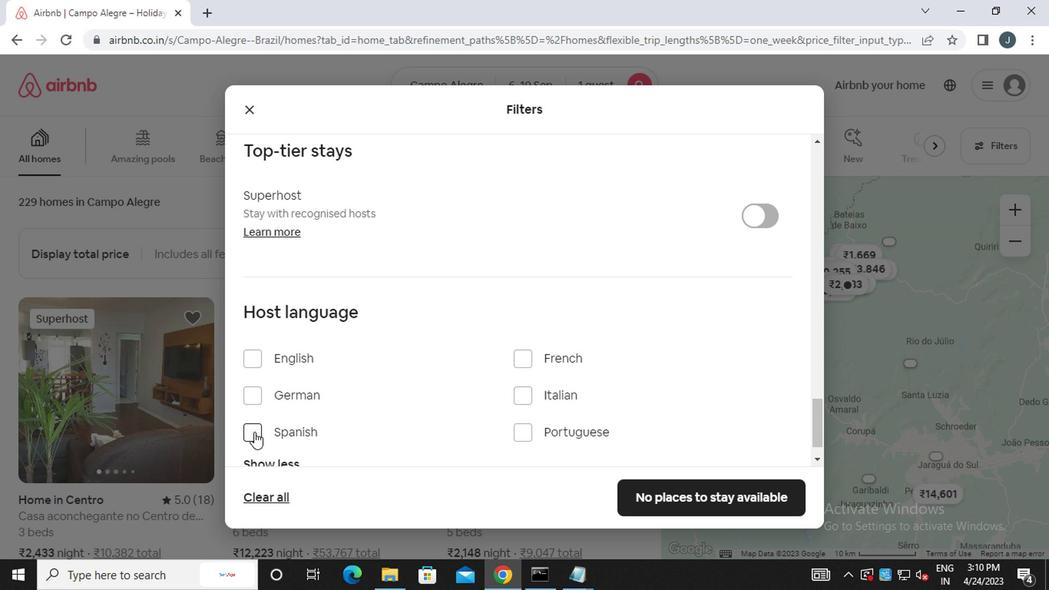 
Action: Mouse moved to (692, 503)
Screenshot: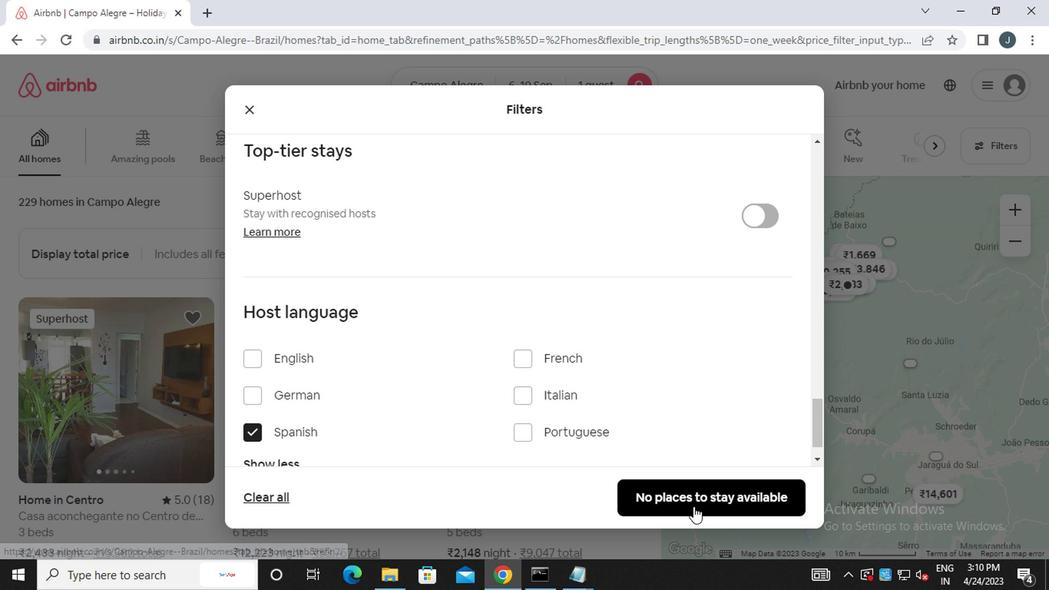 
Action: Mouse pressed left at (692, 503)
Screenshot: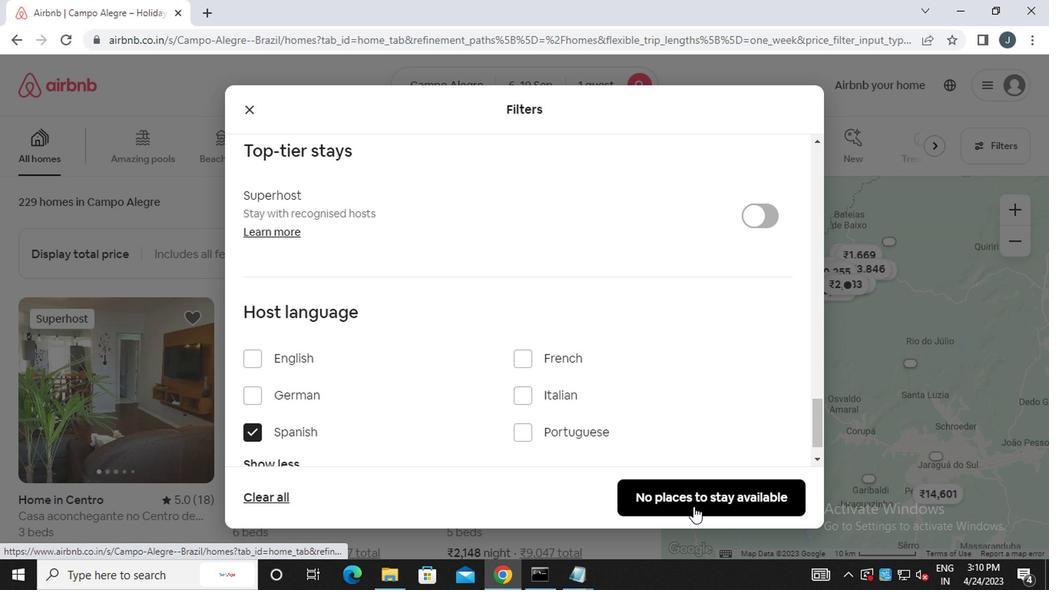 
Action: Mouse moved to (686, 499)
Screenshot: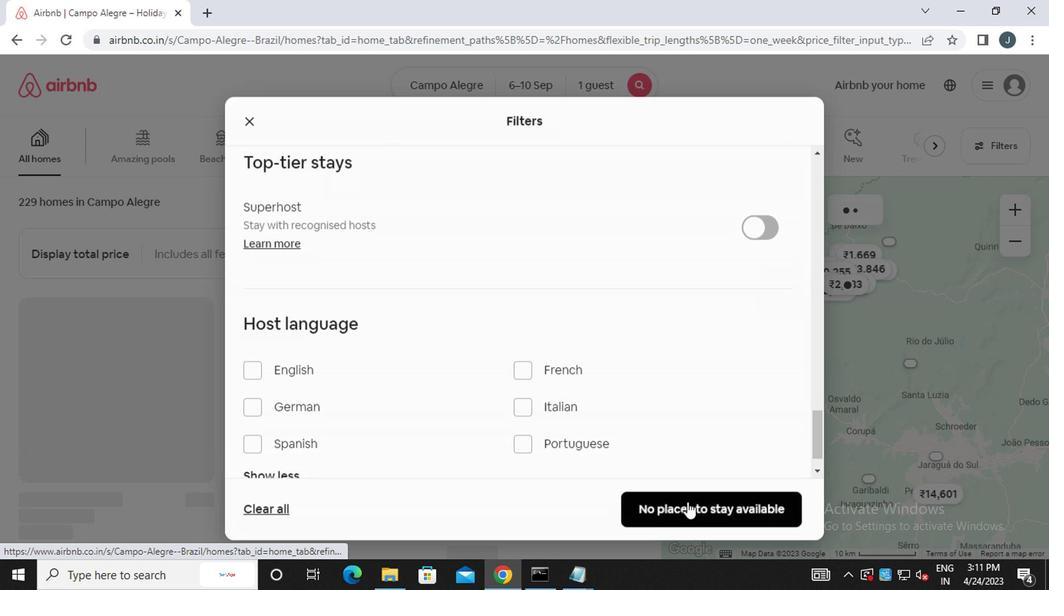 
